 Task: In the Contact  EllieCarter61@iko.com, schedule and save the meeting with title: 'Collaborative Discussion', Select date: '23 July, 2023', select start time: 3:00:PM. Add location in person New York with meeting description: Kindly join this meeting to understand Product Demo and Service Presentation.. Logged in from softage.1@softage.net
Action: Mouse moved to (104, 65)
Screenshot: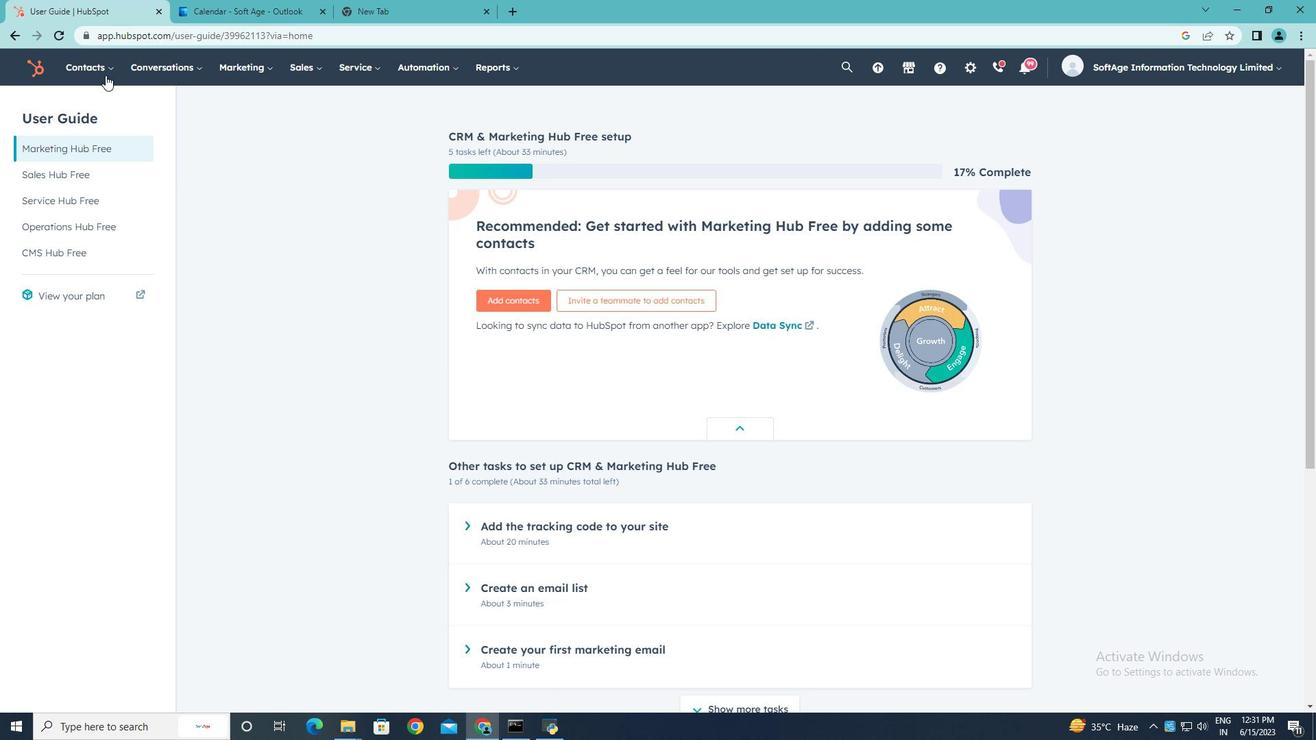 
Action: Mouse pressed left at (104, 65)
Screenshot: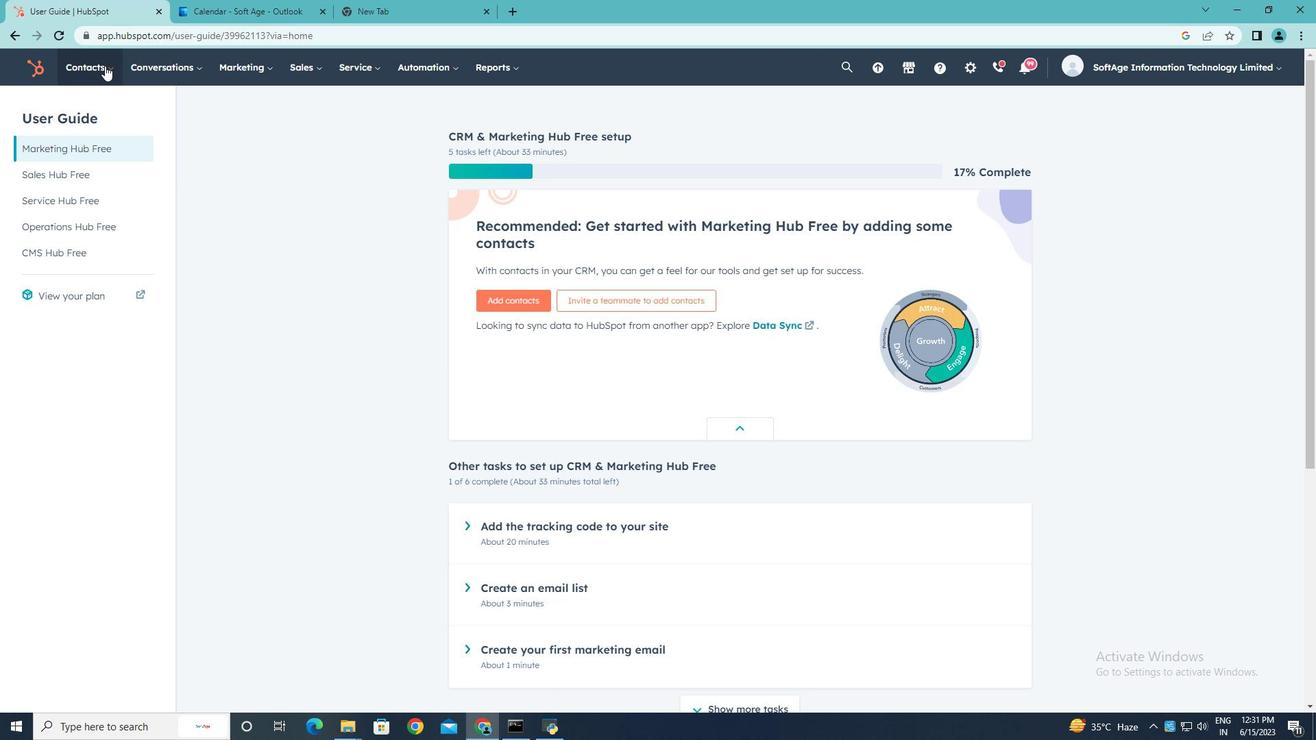 
Action: Mouse moved to (103, 109)
Screenshot: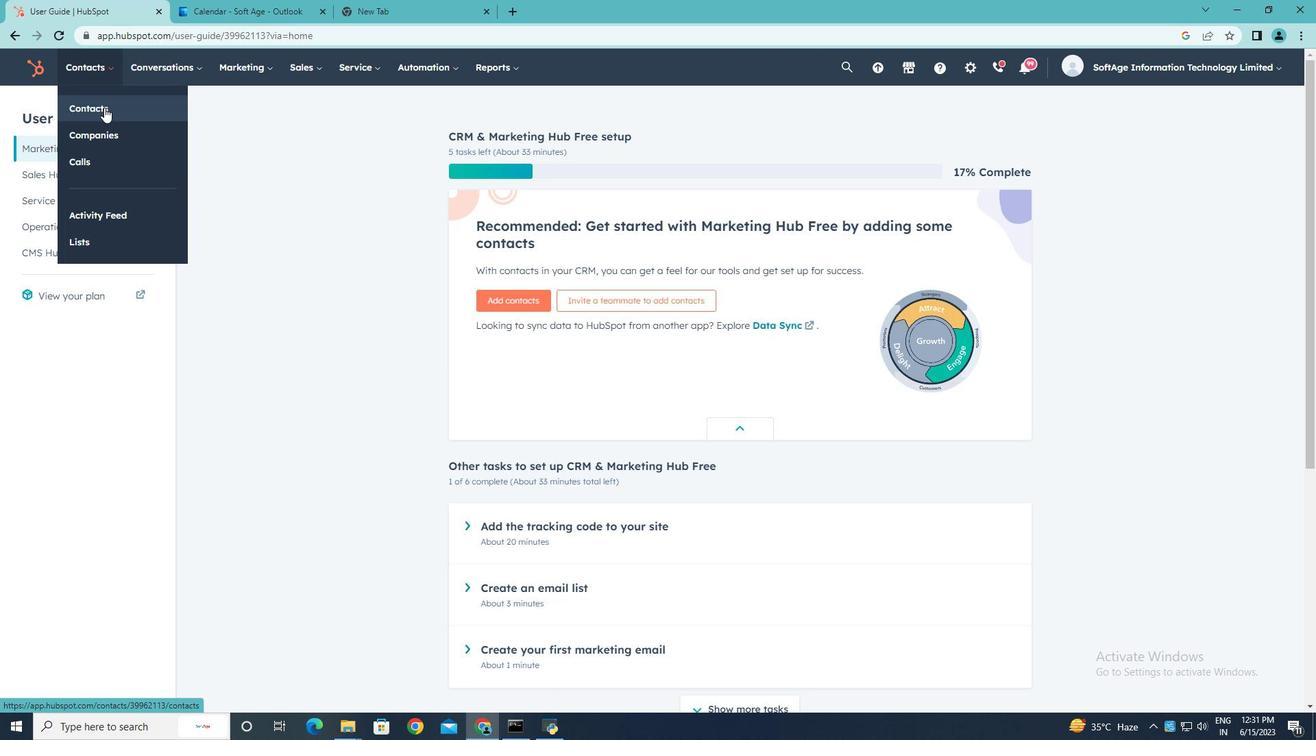 
Action: Mouse pressed left at (103, 109)
Screenshot: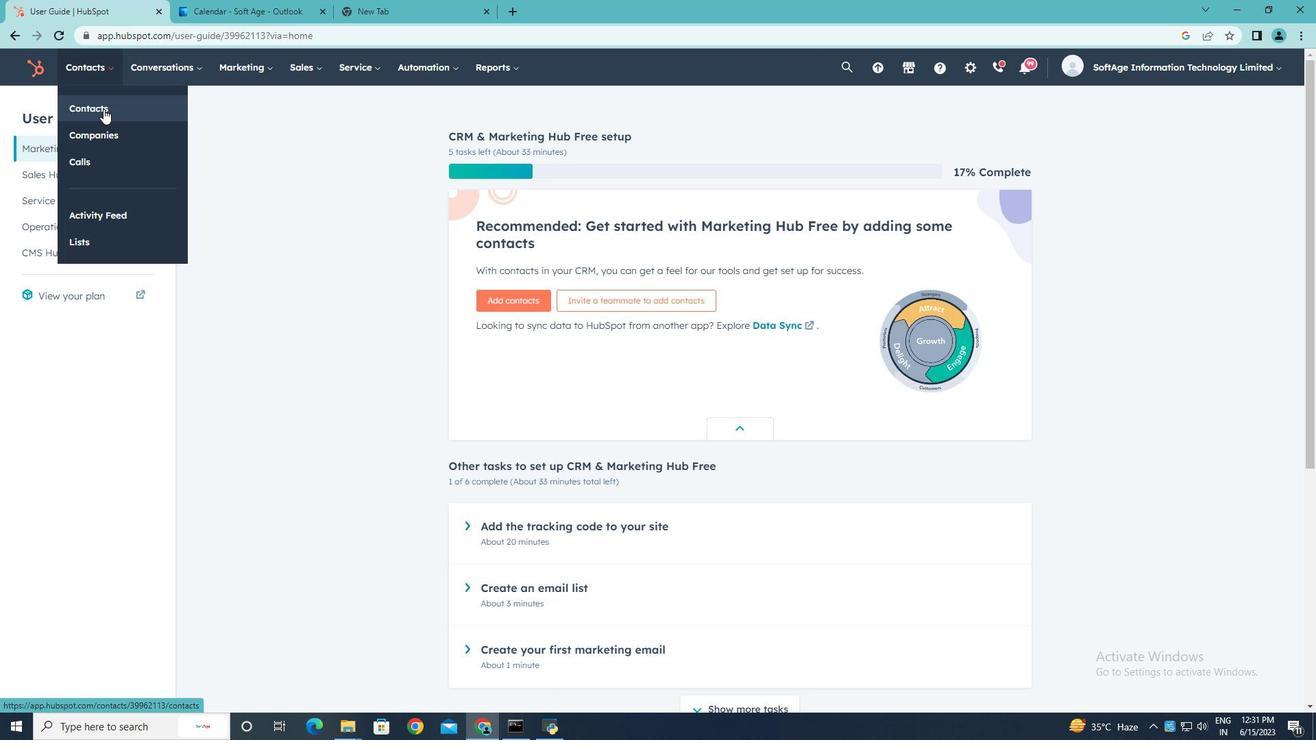 
Action: Mouse moved to (119, 221)
Screenshot: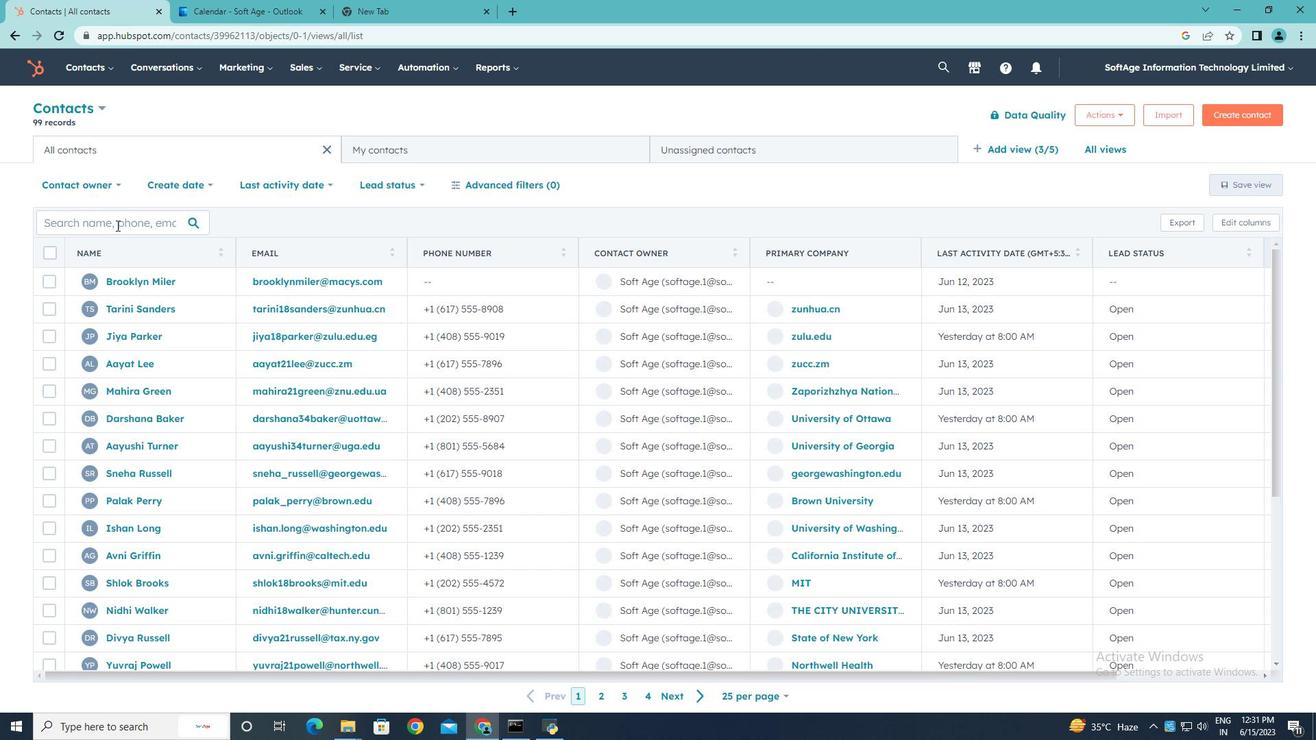 
Action: Mouse pressed left at (119, 221)
Screenshot: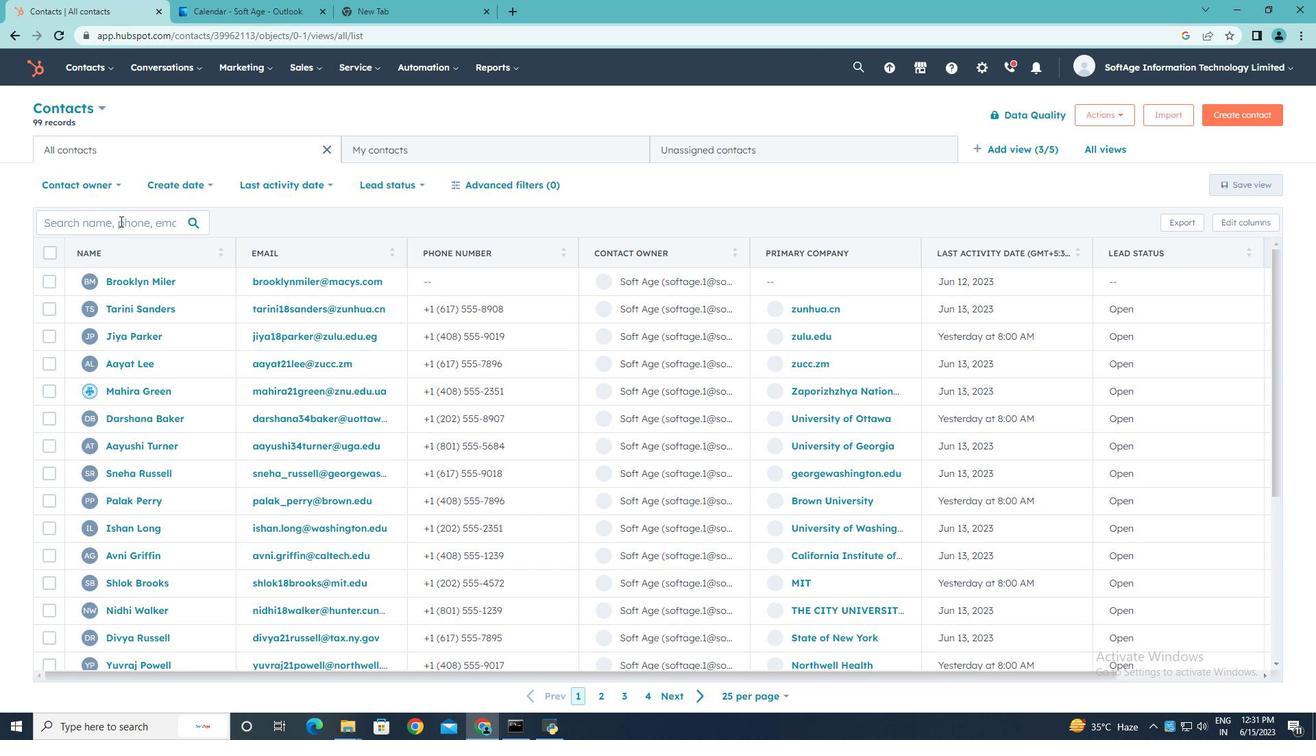 
Action: Key pressed <Key.shift><Key.shift><Key.shift><Key.shift><Key.shift>Ellie<Key.shift>Carter61<Key.shift>@iko.com
Screenshot: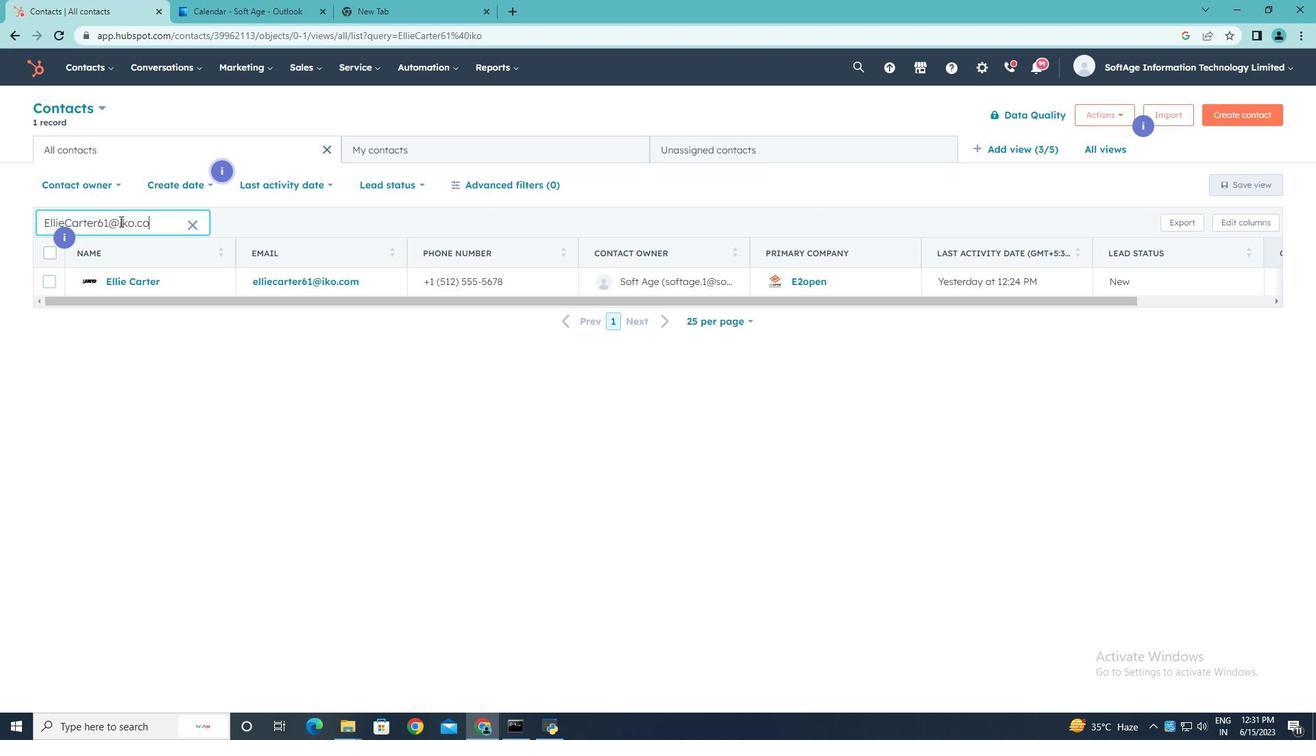 
Action: Mouse moved to (127, 283)
Screenshot: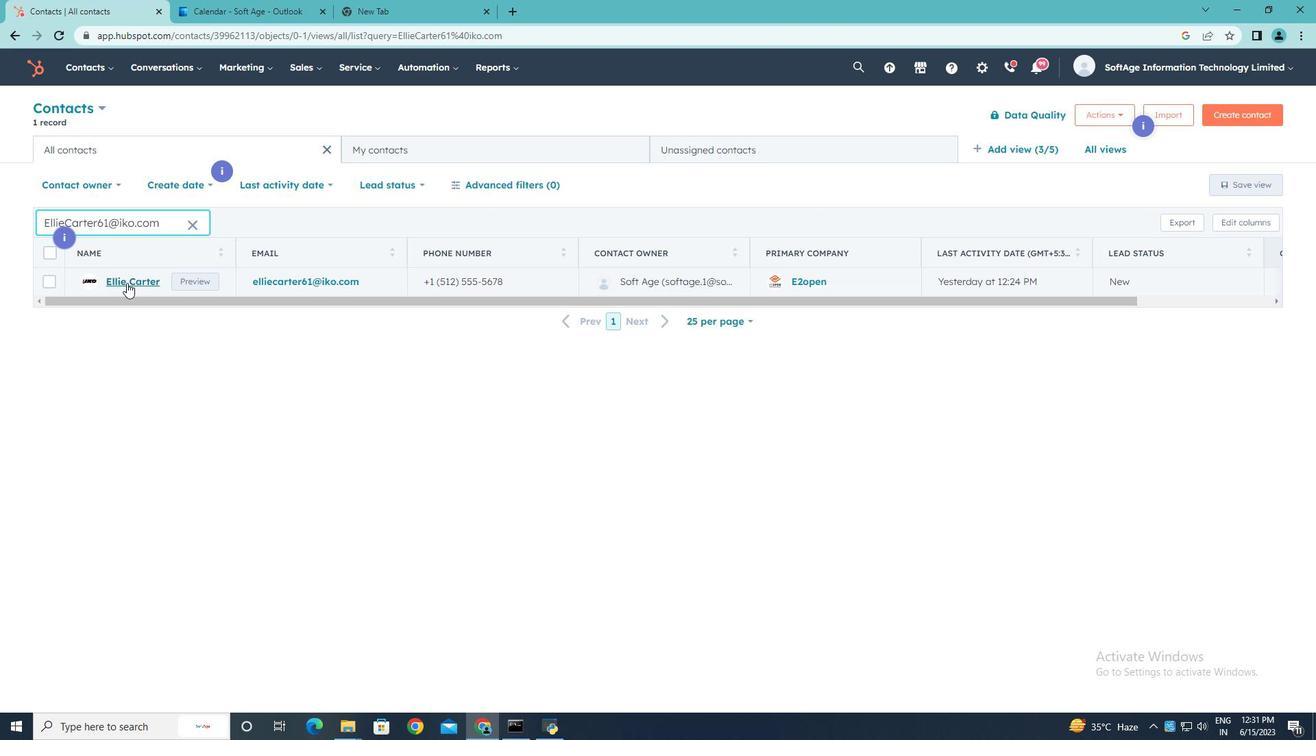 
Action: Mouse pressed left at (127, 283)
Screenshot: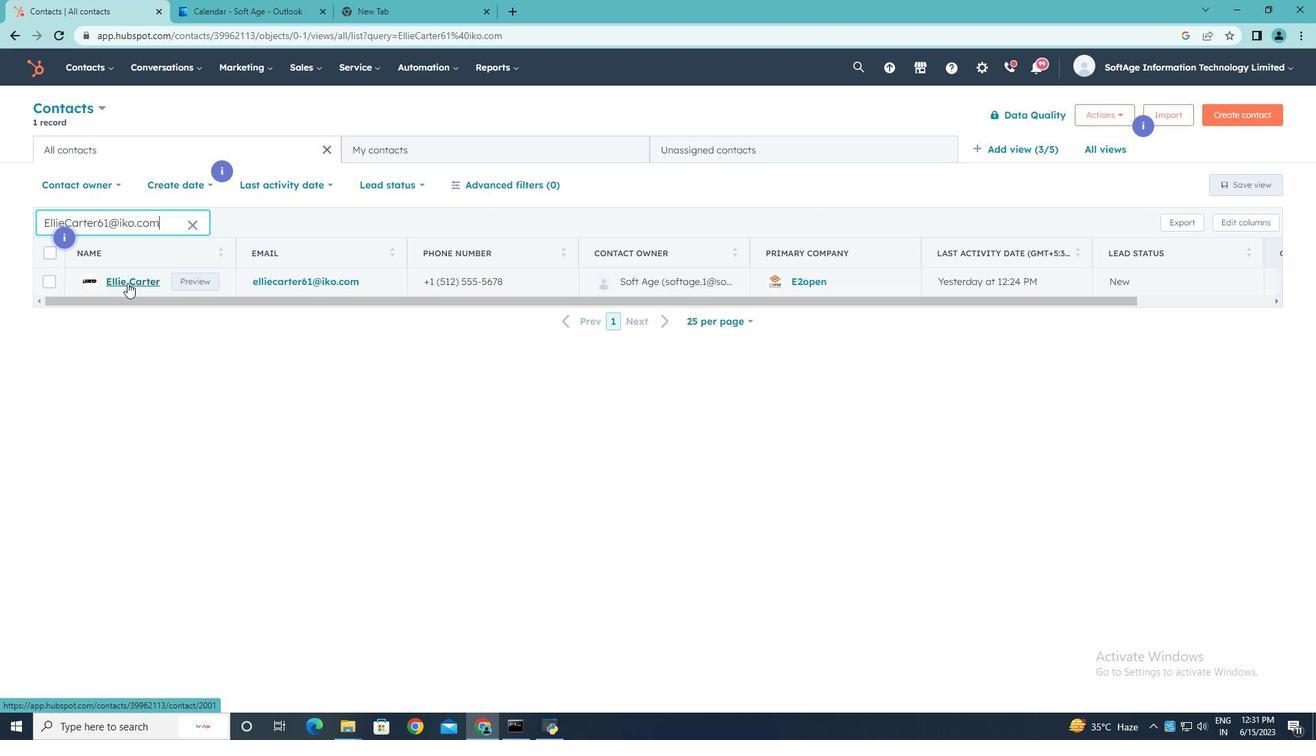 
Action: Mouse moved to (229, 220)
Screenshot: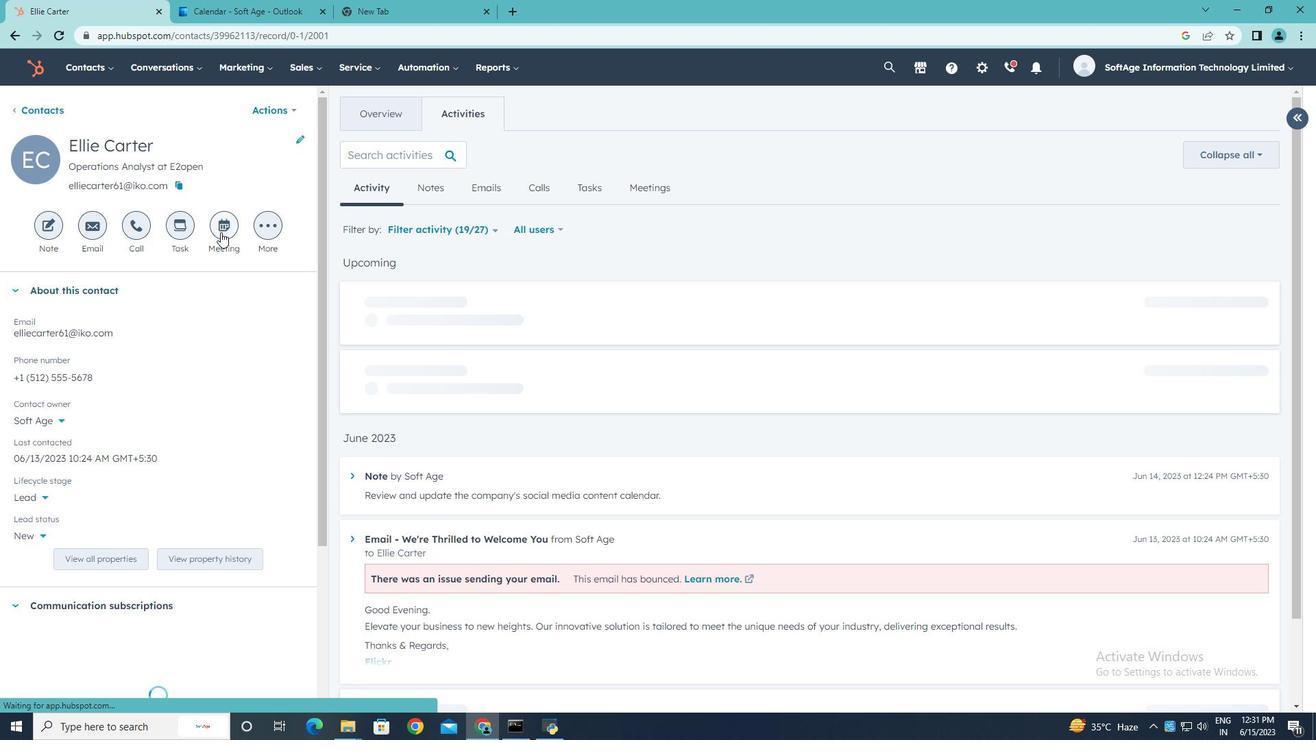 
Action: Mouse pressed left at (229, 220)
Screenshot: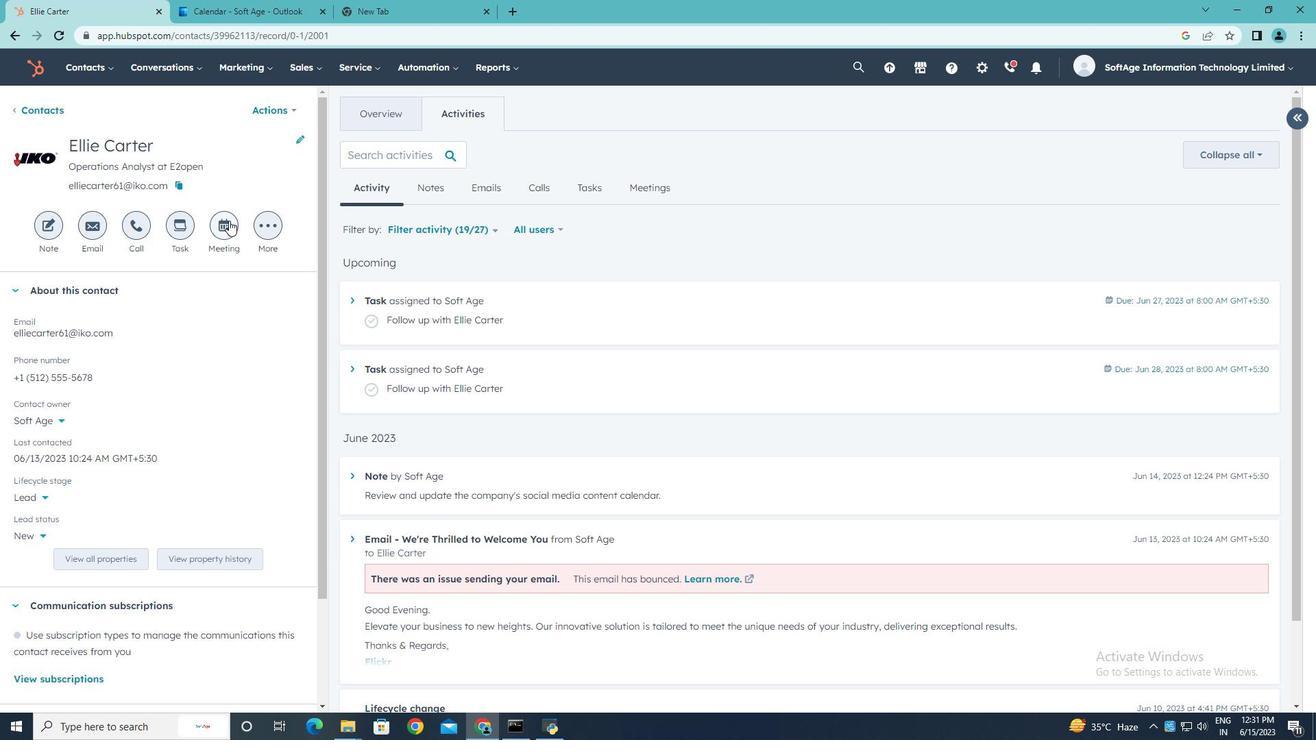 
Action: Mouse moved to (227, 272)
Screenshot: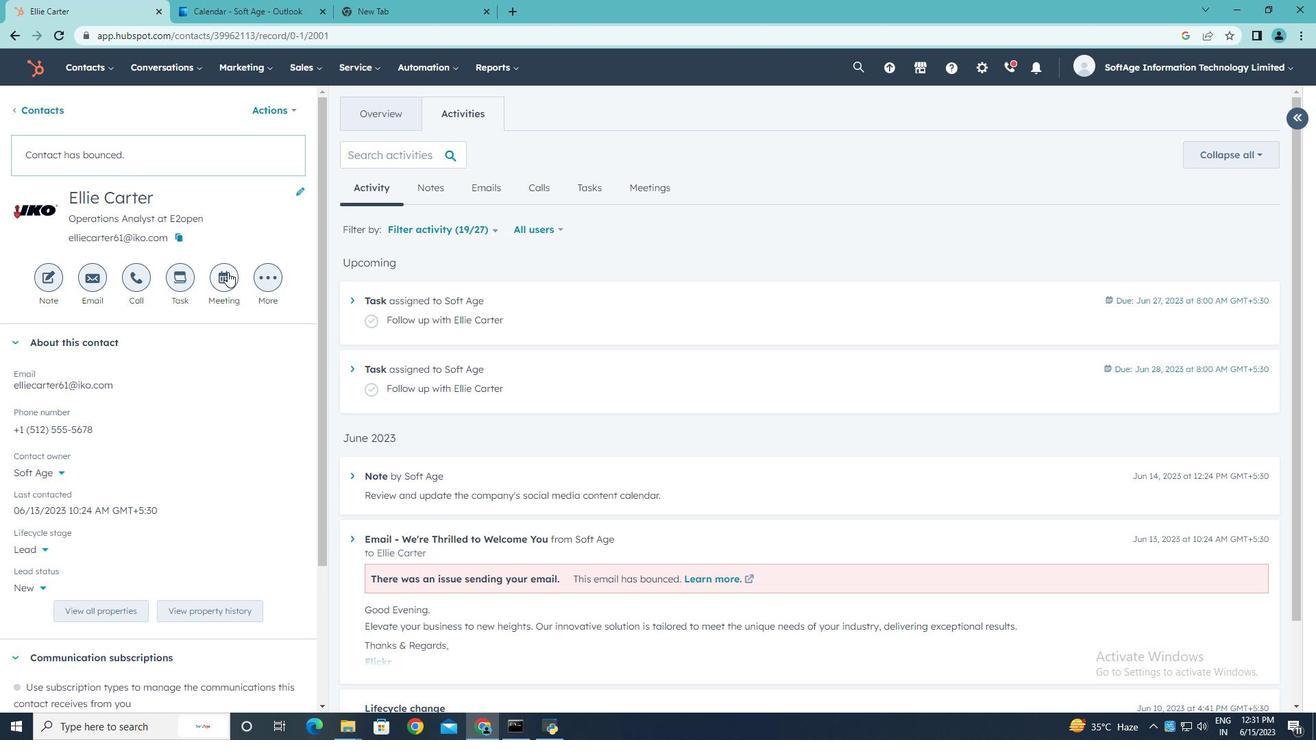 
Action: Mouse pressed left at (227, 272)
Screenshot: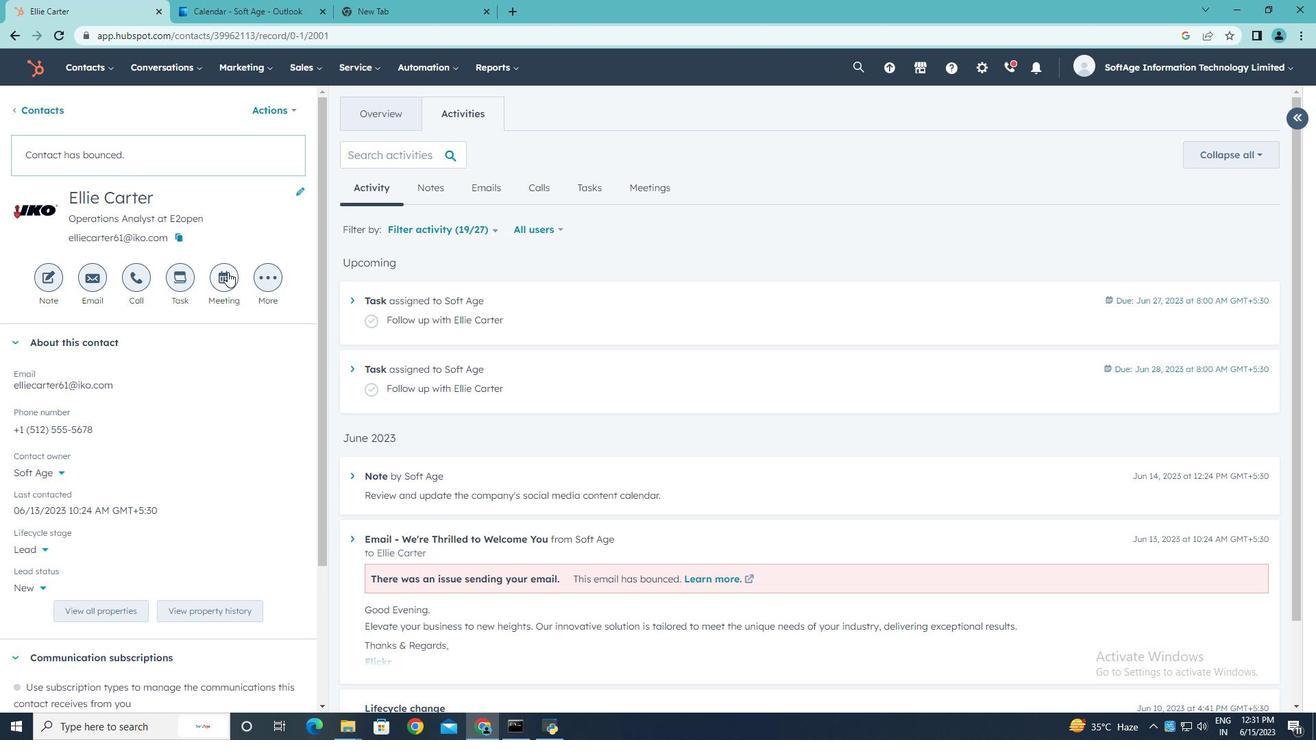 
Action: Key pressed <Key.shift><Key.shift>Collaborative<Key.space><Key.shift><Key.shift><Key.shift><Key.shift><Key.shift>Discussion.
Screenshot: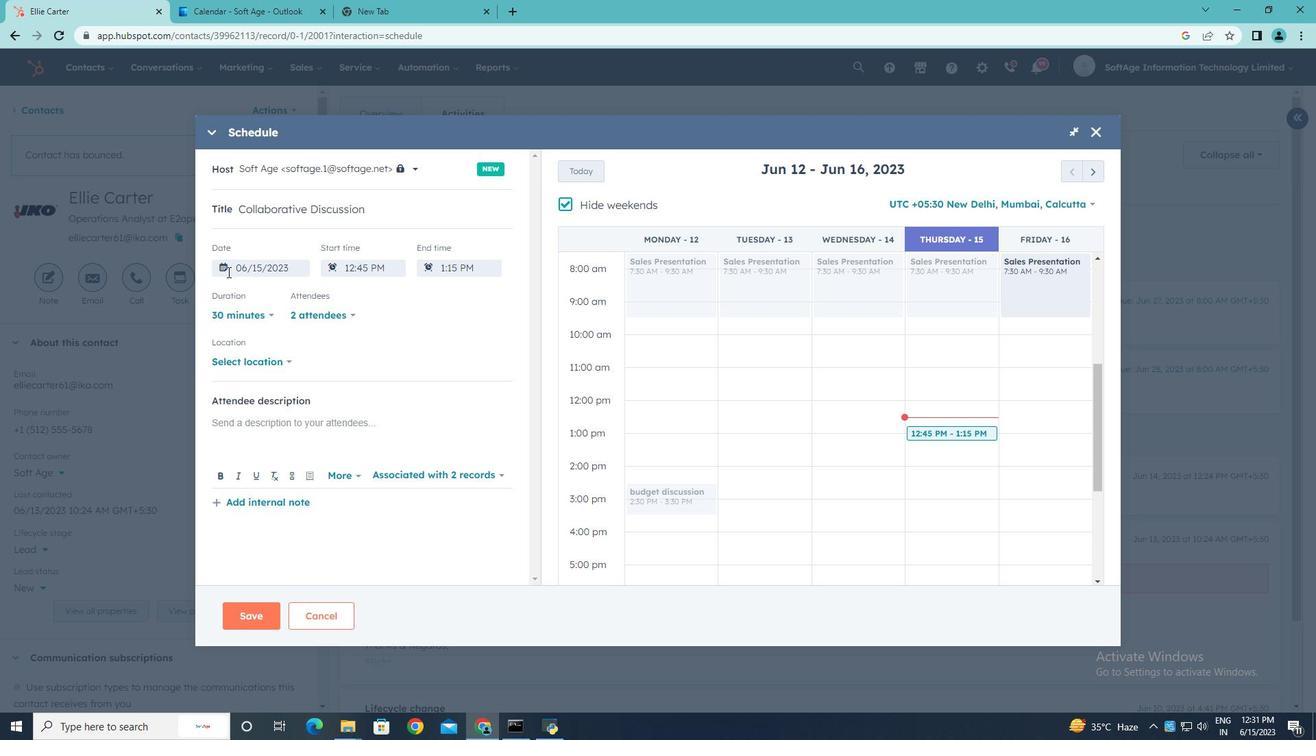 
Action: Mouse moved to (568, 206)
Screenshot: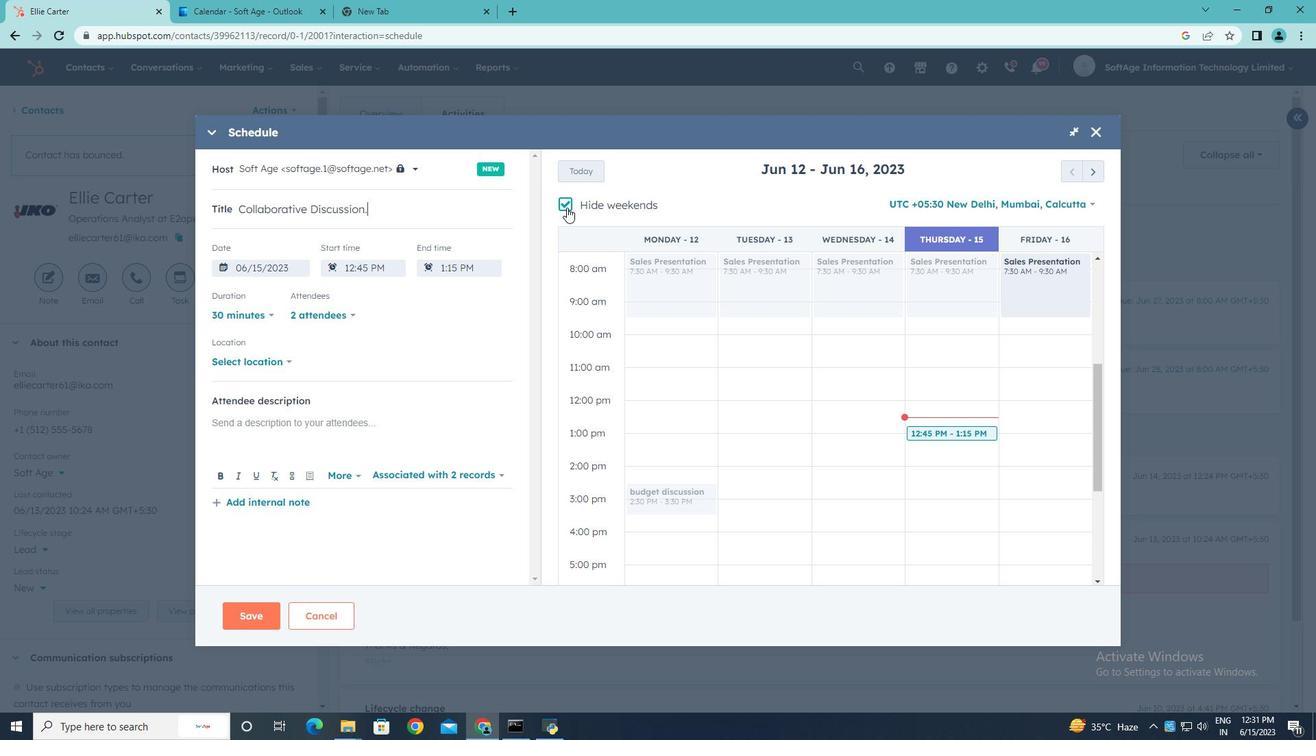 
Action: Mouse pressed left at (568, 206)
Screenshot: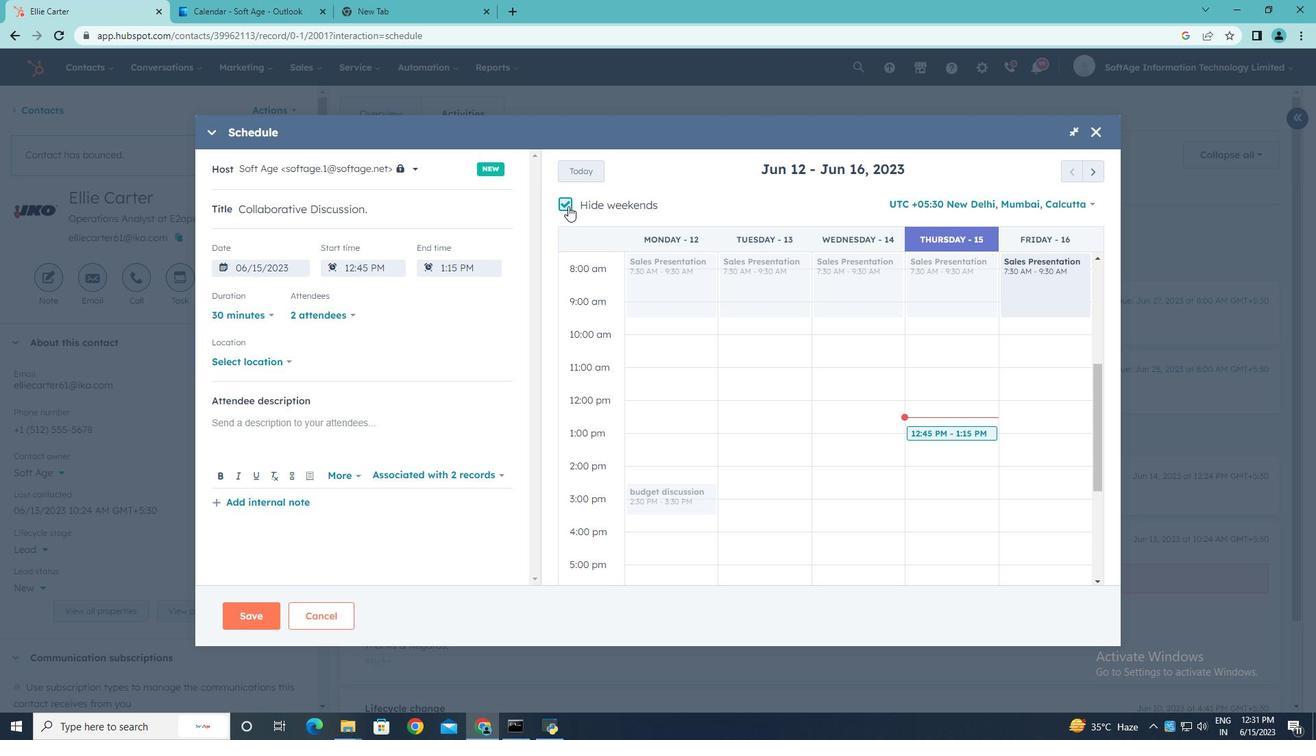 
Action: Mouse moved to (1092, 171)
Screenshot: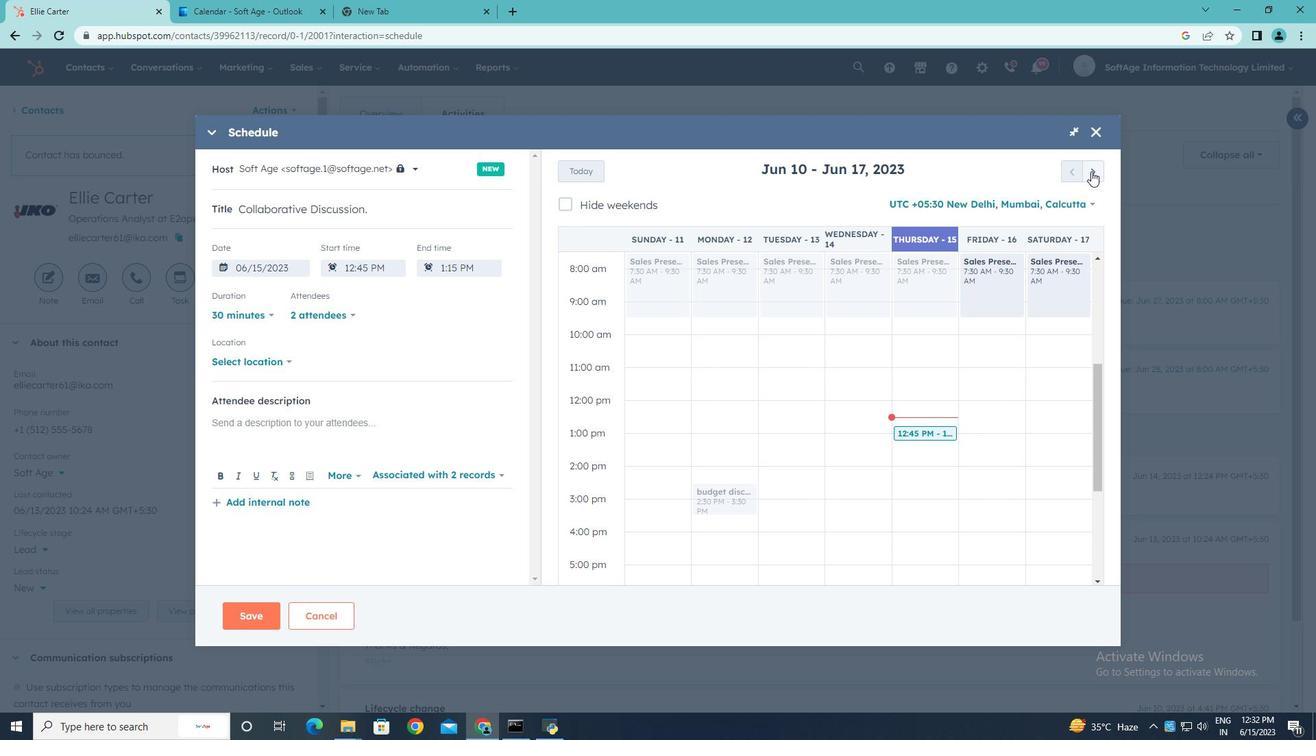 
Action: Mouse pressed left at (1092, 171)
Screenshot: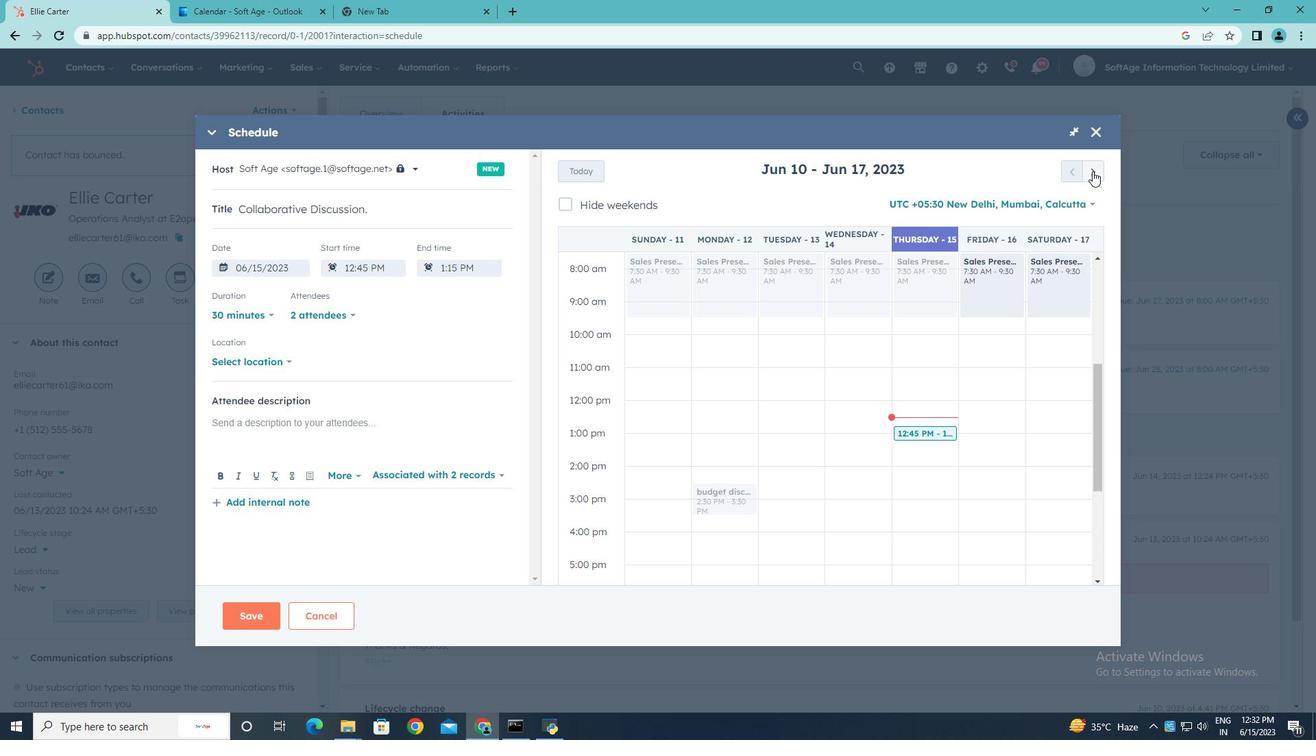 
Action: Mouse pressed left at (1092, 171)
Screenshot: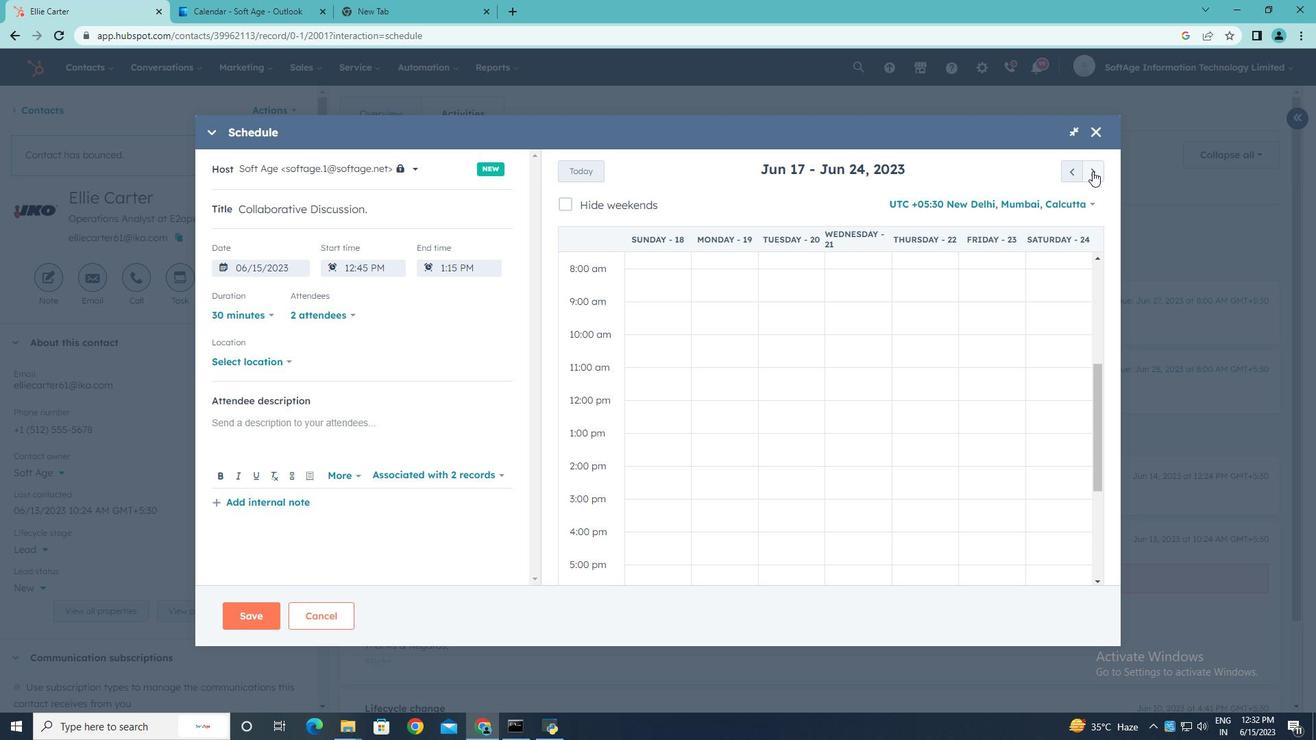 
Action: Mouse pressed left at (1092, 171)
Screenshot: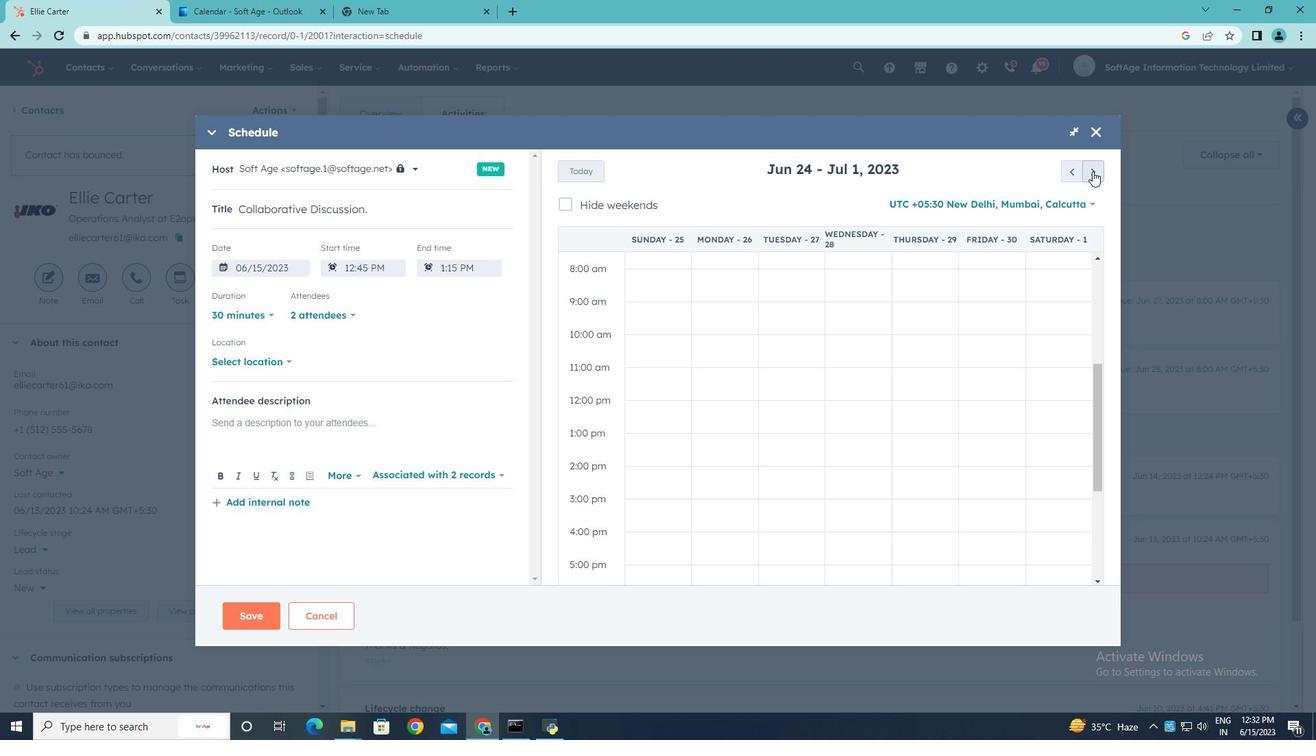 
Action: Mouse pressed left at (1092, 171)
Screenshot: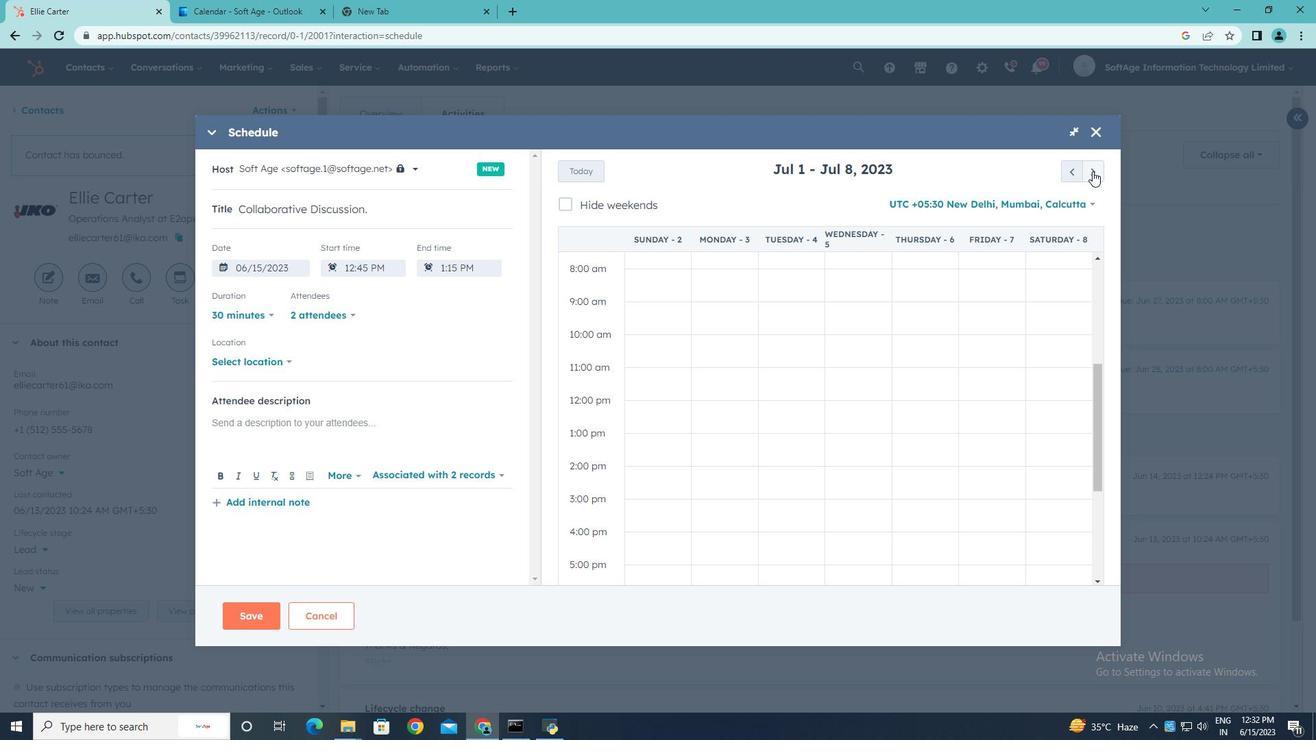 
Action: Mouse pressed left at (1092, 171)
Screenshot: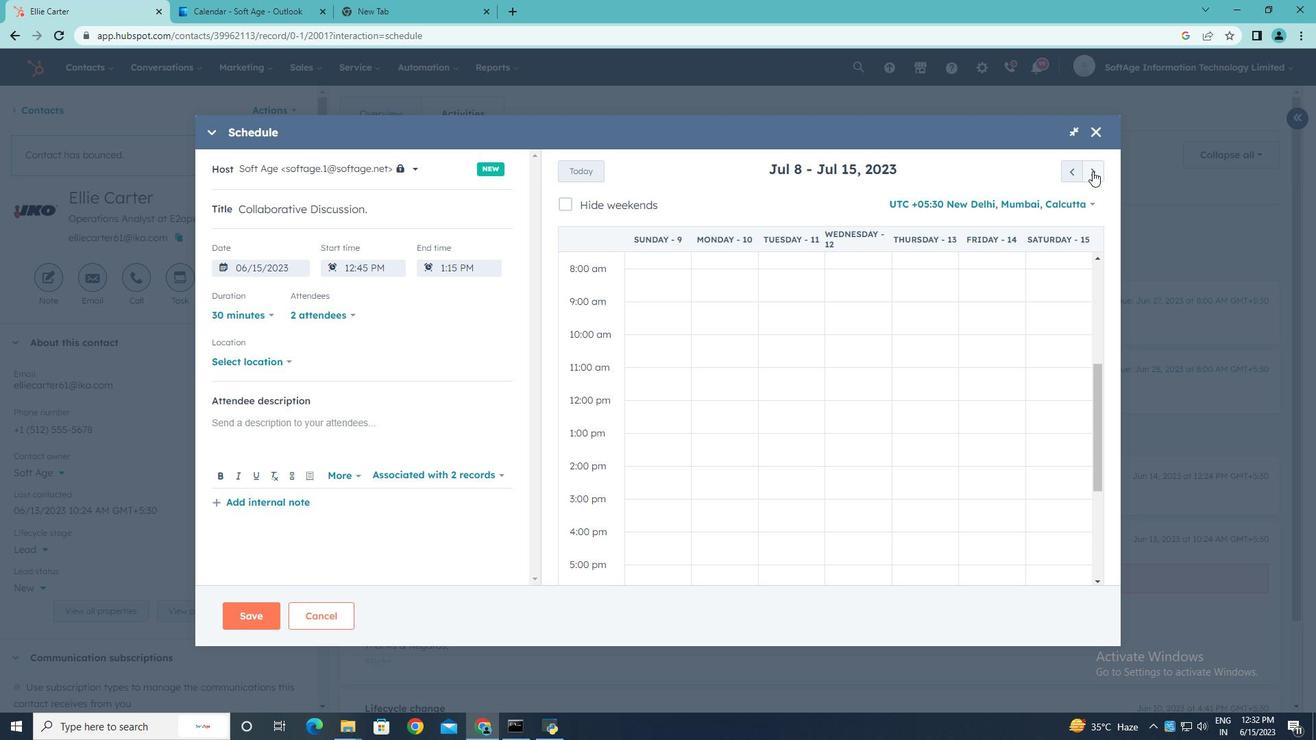 
Action: Mouse pressed left at (1092, 171)
Screenshot: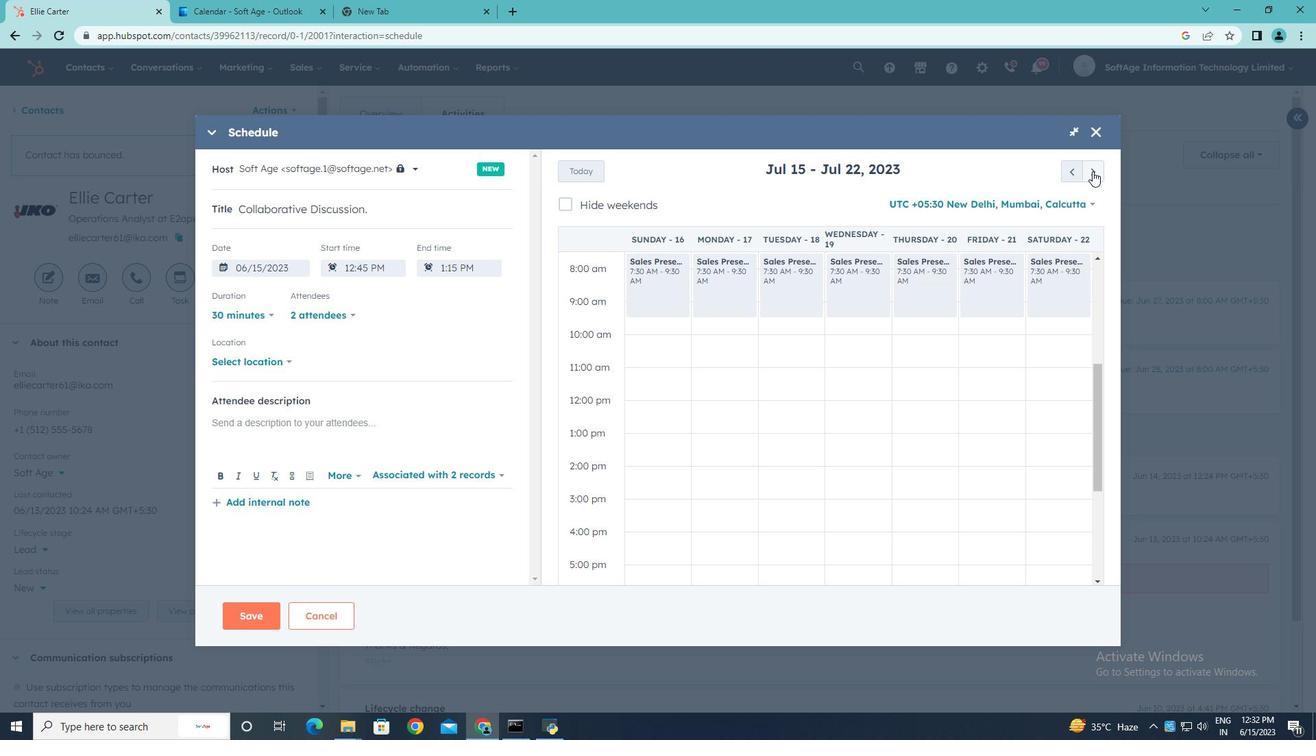
Action: Mouse moved to (639, 506)
Screenshot: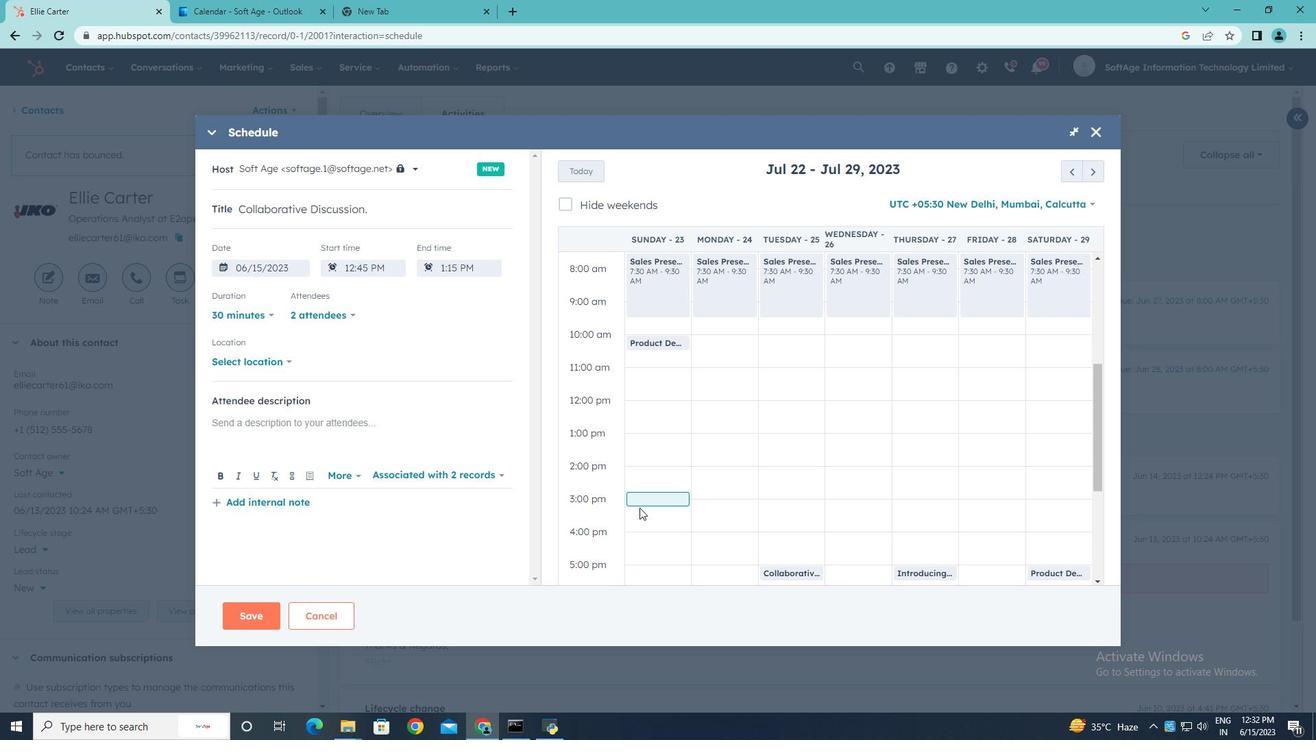 
Action: Mouse pressed left at (639, 506)
Screenshot: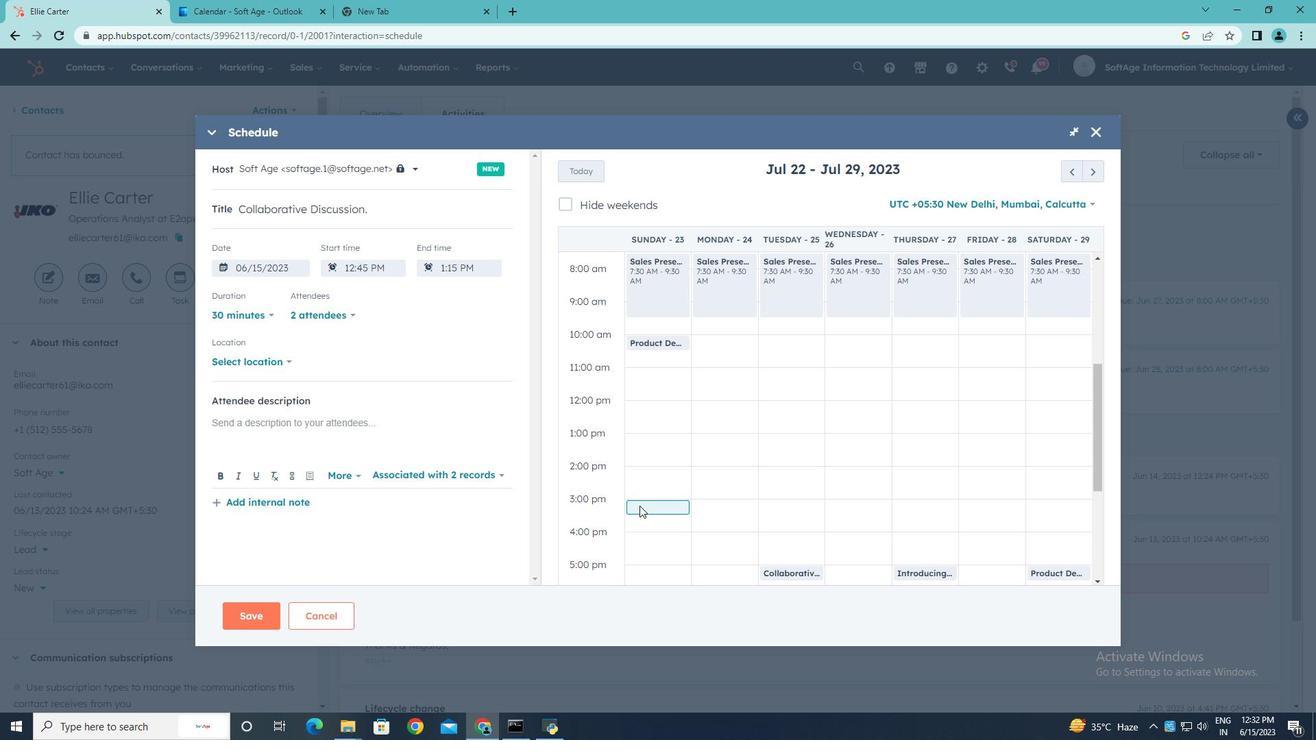 
Action: Mouse moved to (290, 362)
Screenshot: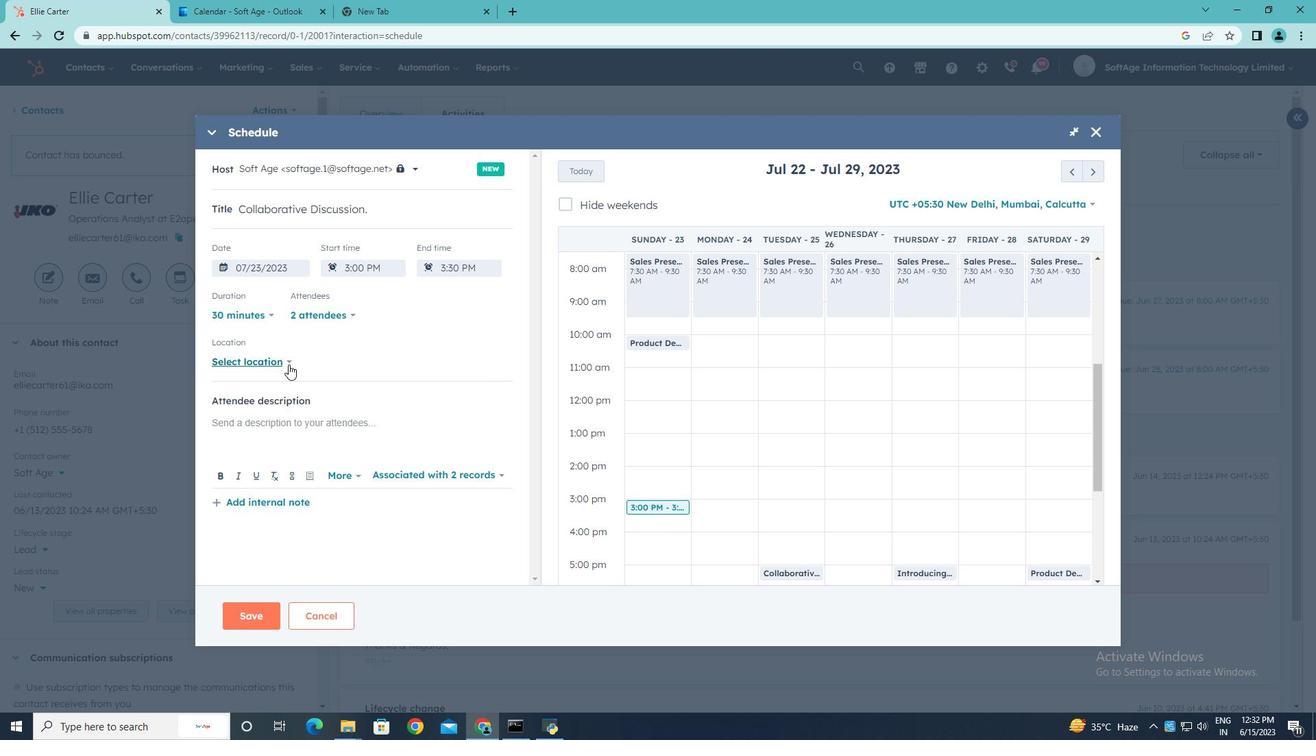
Action: Mouse pressed left at (290, 362)
Screenshot: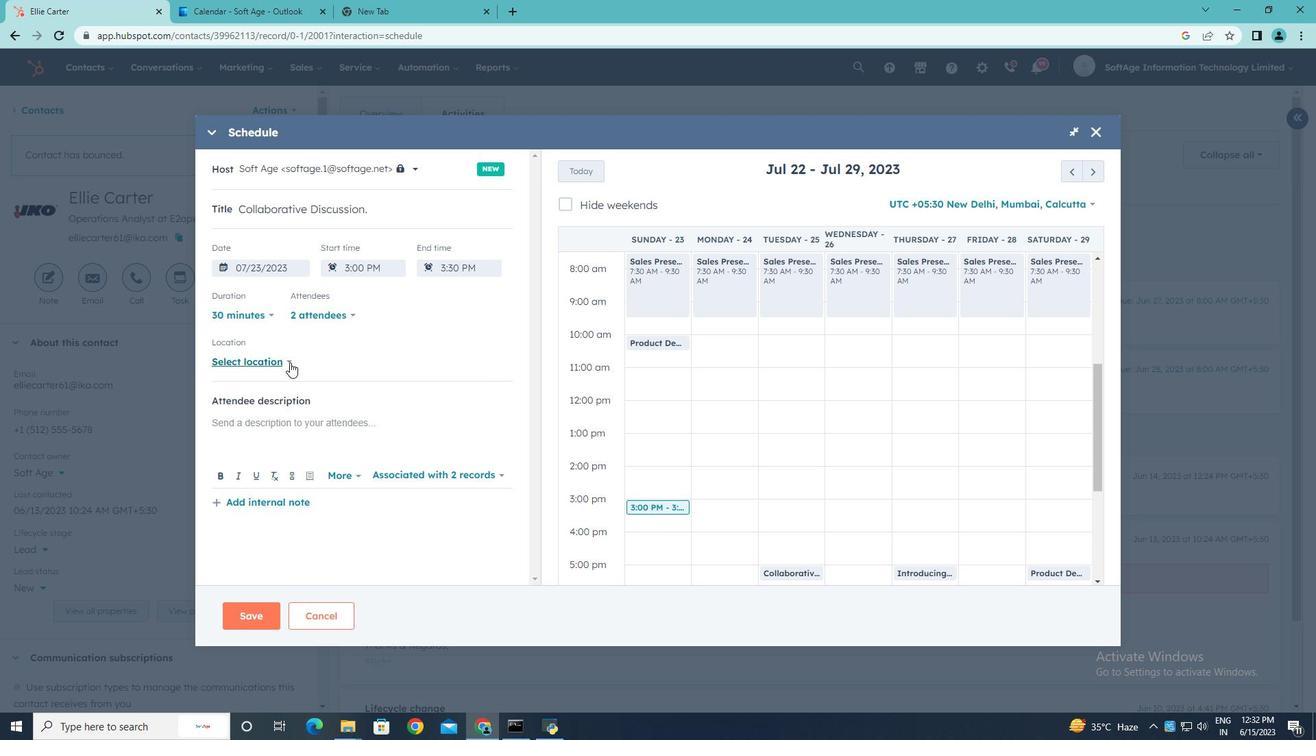 
Action: Mouse moved to (331, 359)
Screenshot: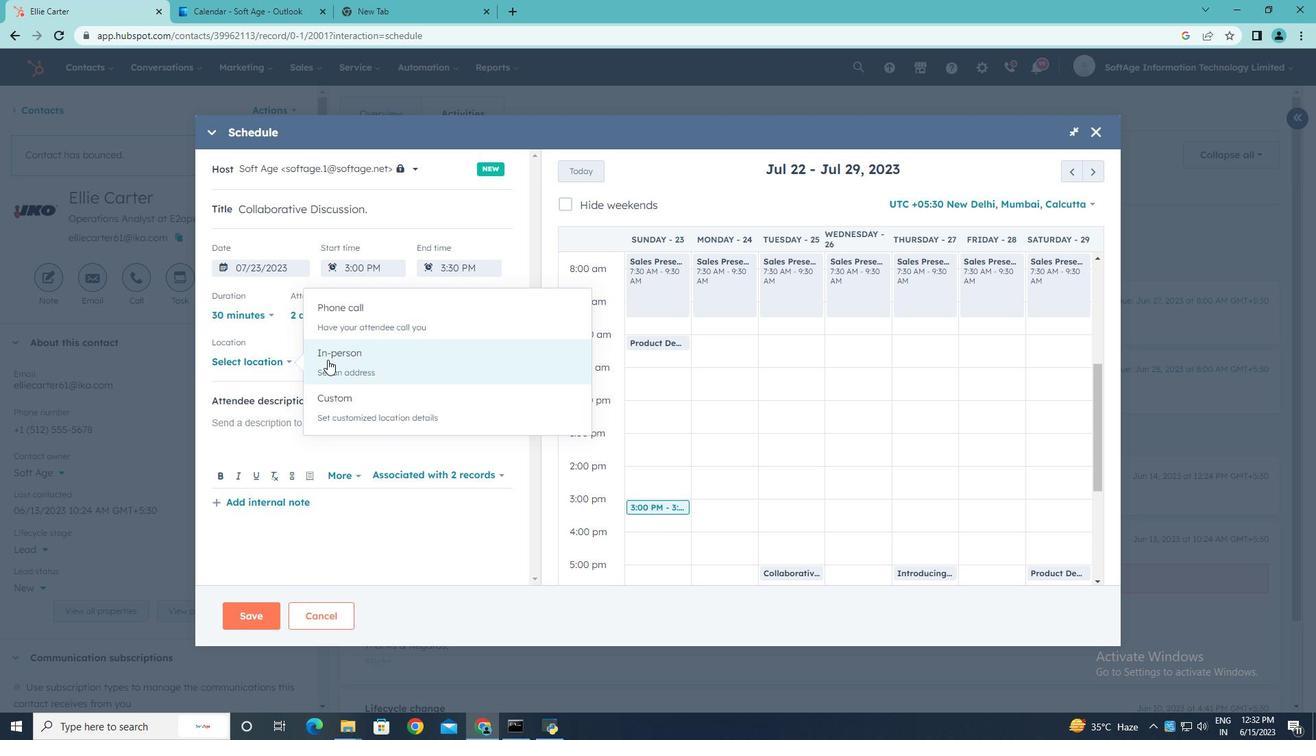 
Action: Mouse pressed left at (331, 359)
Screenshot: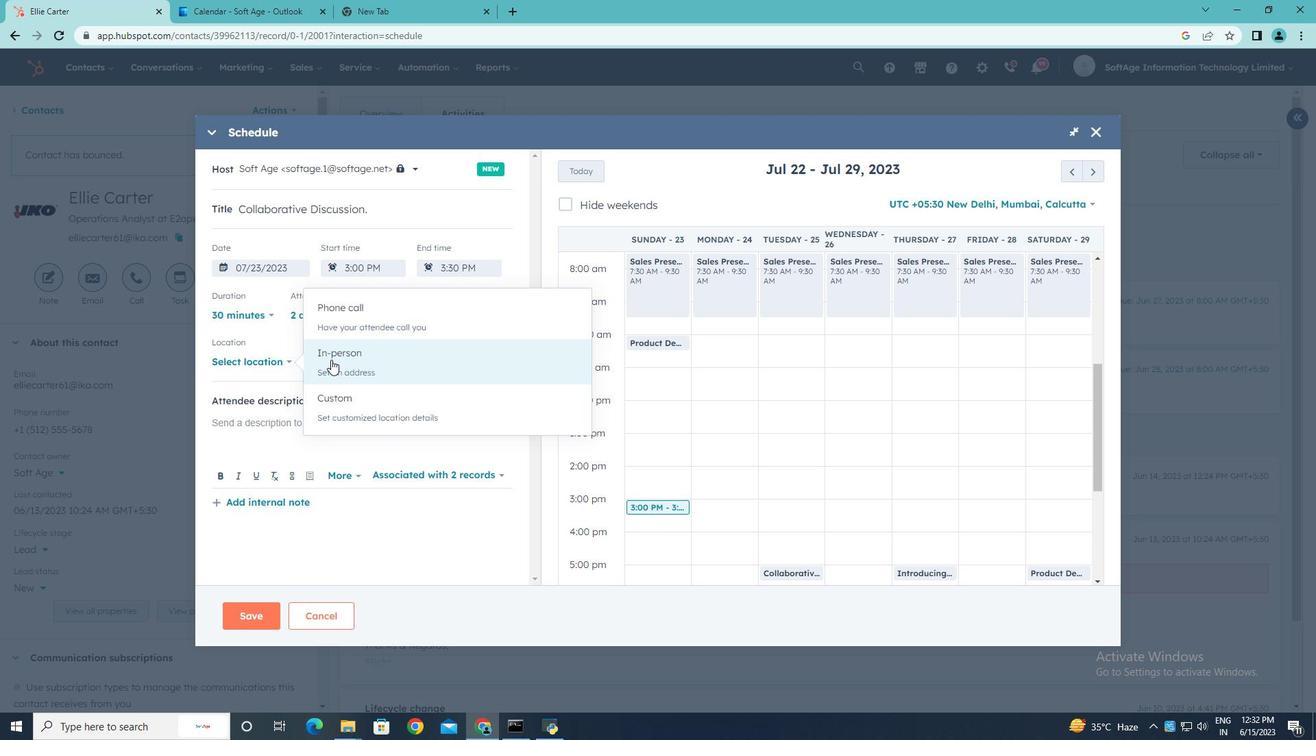 
Action: Mouse moved to (329, 359)
Screenshot: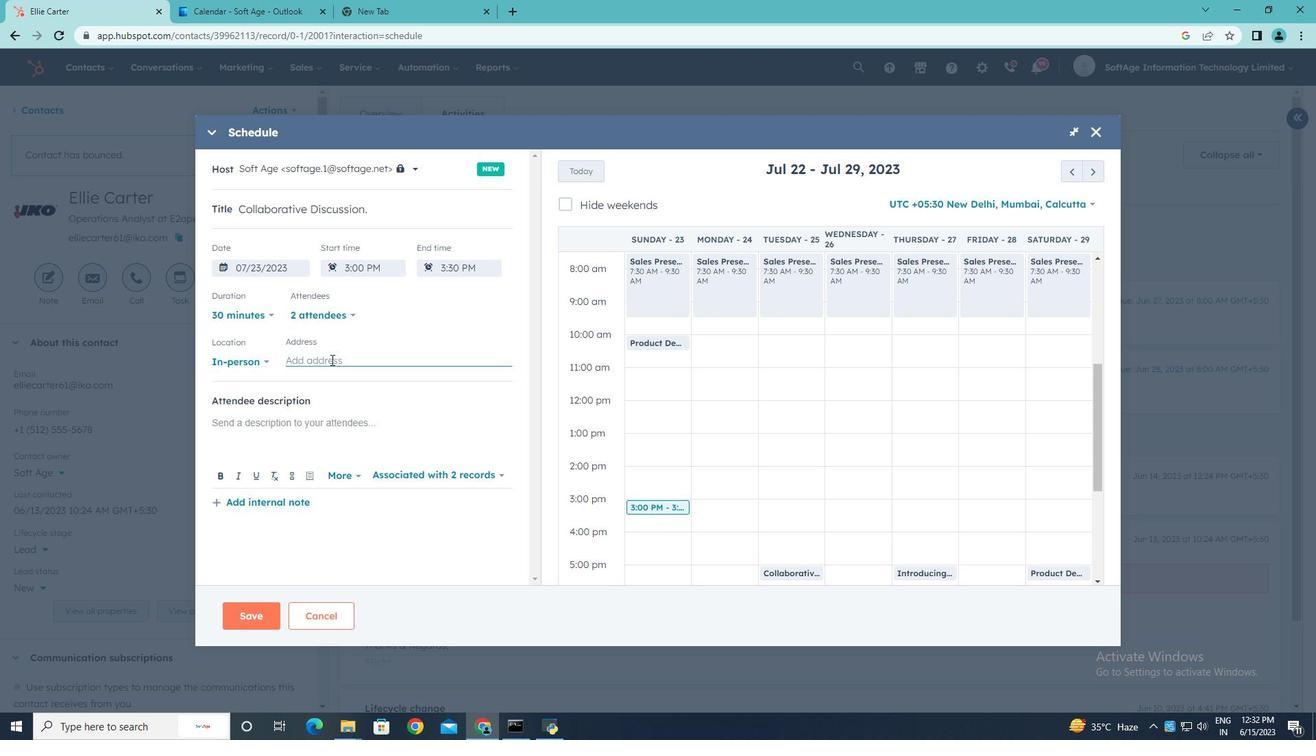
Action: Mouse pressed left at (329, 359)
Screenshot: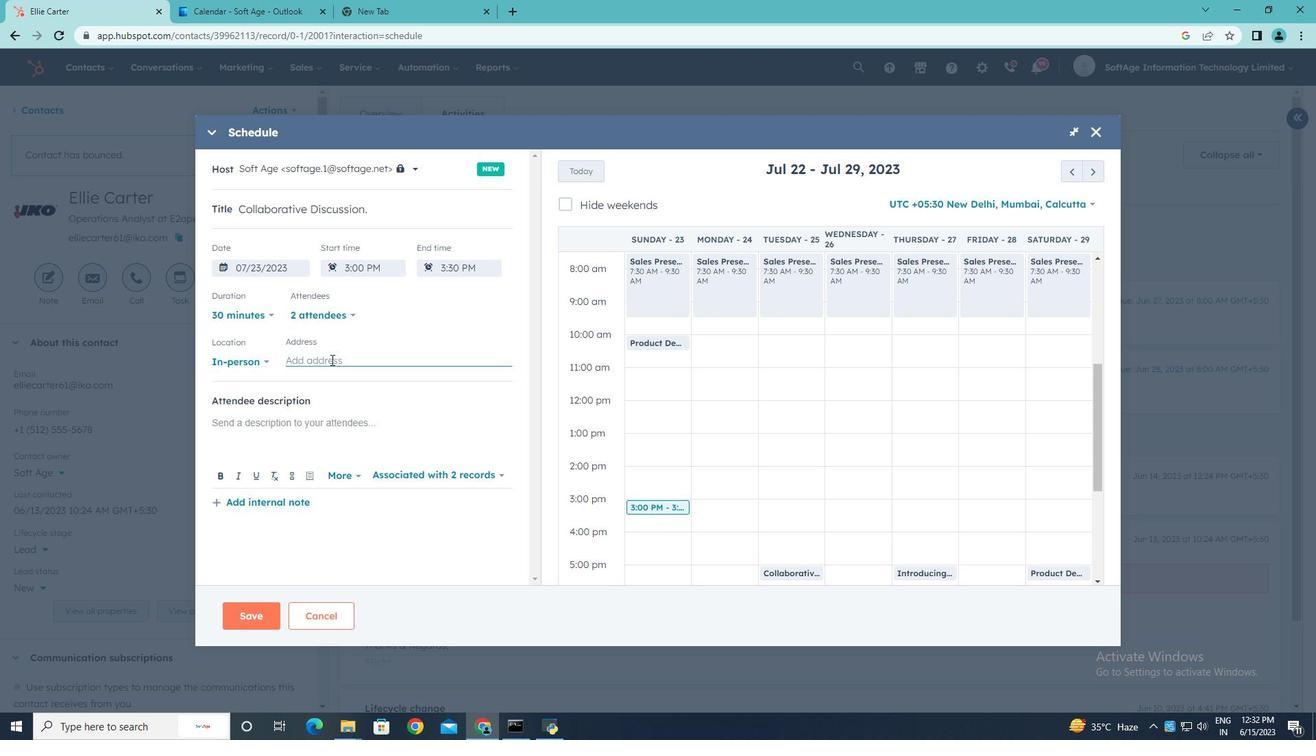 
Action: Key pressed <Key.shift>New<Key.space><Key.shift>York
Screenshot: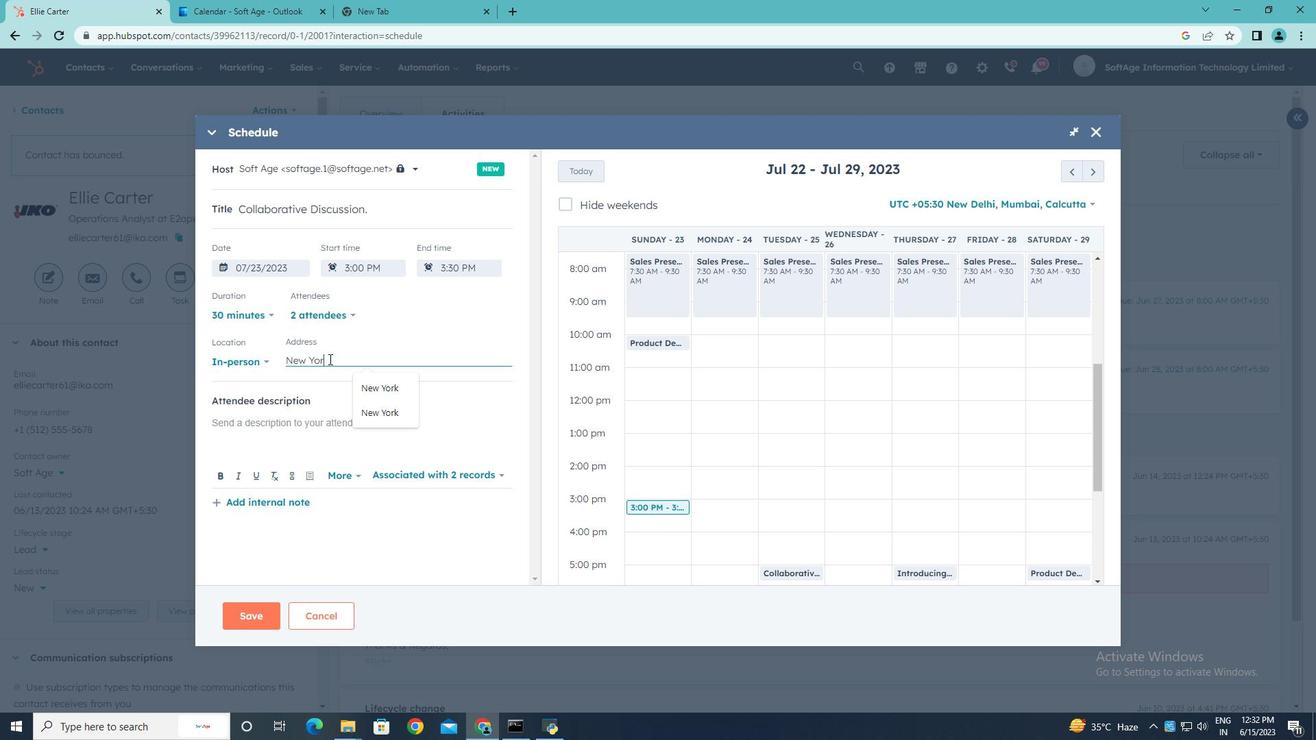 
Action: Mouse moved to (285, 422)
Screenshot: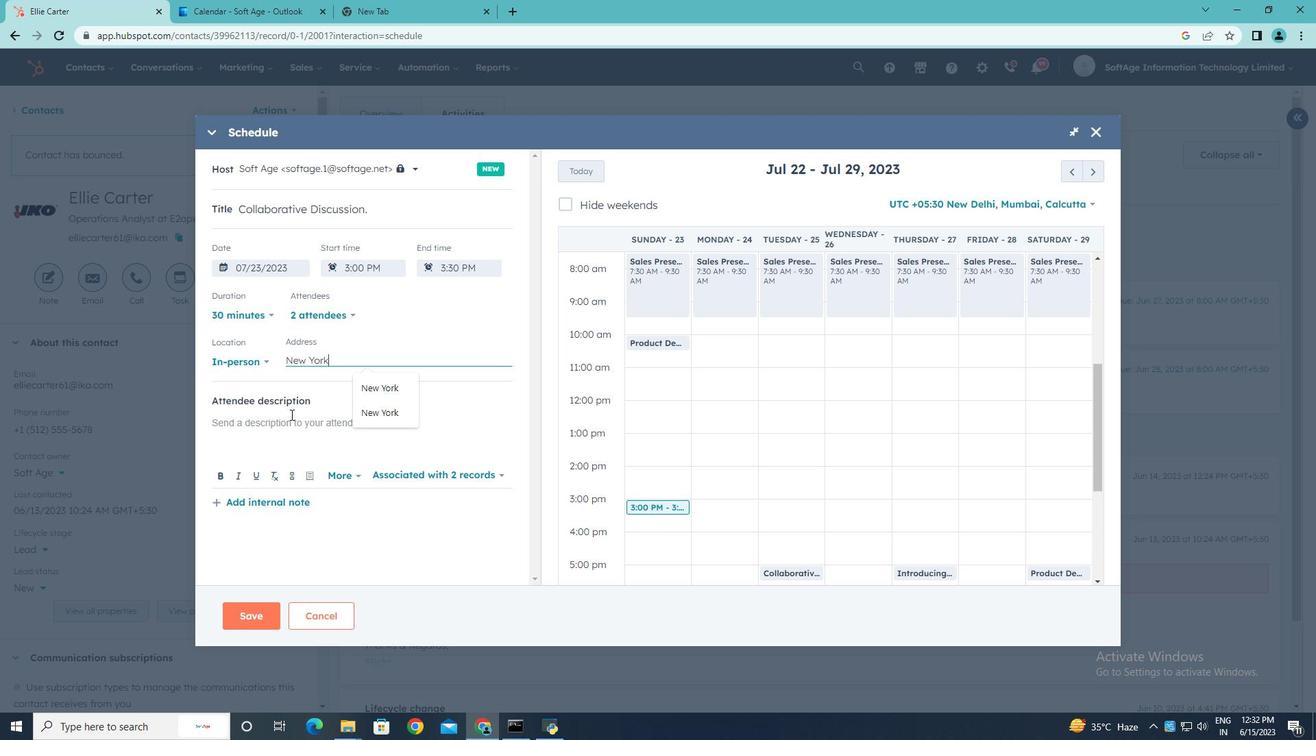 
Action: Mouse pressed left at (285, 422)
Screenshot: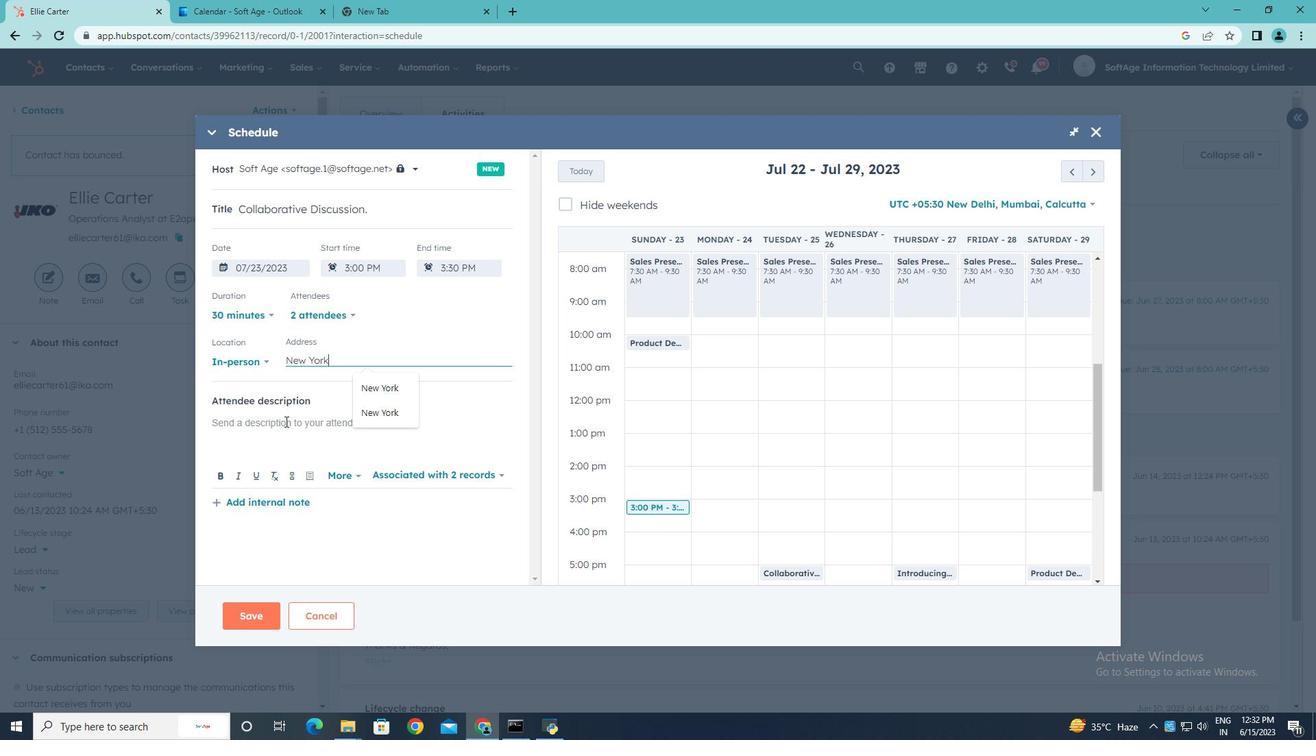 
Action: Key pressed <Key.shift>K<Key.backspace><Key.shift>Kindly<Key.space><Key.shift>join<Key.space>this<Key.space>meeting<Key.space><Key.shift>to<Key.space>understand<Key.space>p<Key.backspace><Key.shift><Key.shift><Key.shift><Key.shift><Key.shift><Key.shift>Product<Key.space><Key.shift>Demo<Key.space>and<Key.space><Key.shift><Key.shift><Key.shift>Service<Key.space><Key.shift><Key.shift><Key.shift><Key.shift><Key.shift><Key.shift><Key.shift><Key.shift><Key.shift><Key.shift><Key.shift><Key.shift><Key.shift><Key.shift><Key.shift><Key.shift><Key.shift><Key.shift><Key.shift><Key.shift><Key.shift><Key.shift><Key.shift><Key.shift><Key.shift><Key.shift><Key.shift><Key.shift><Key.shift><Key.shift><Key.shift><Key.shift><Key.shift><Key.shift><Key.shift><Key.shift><Key.shift>Presentation..
Screenshot: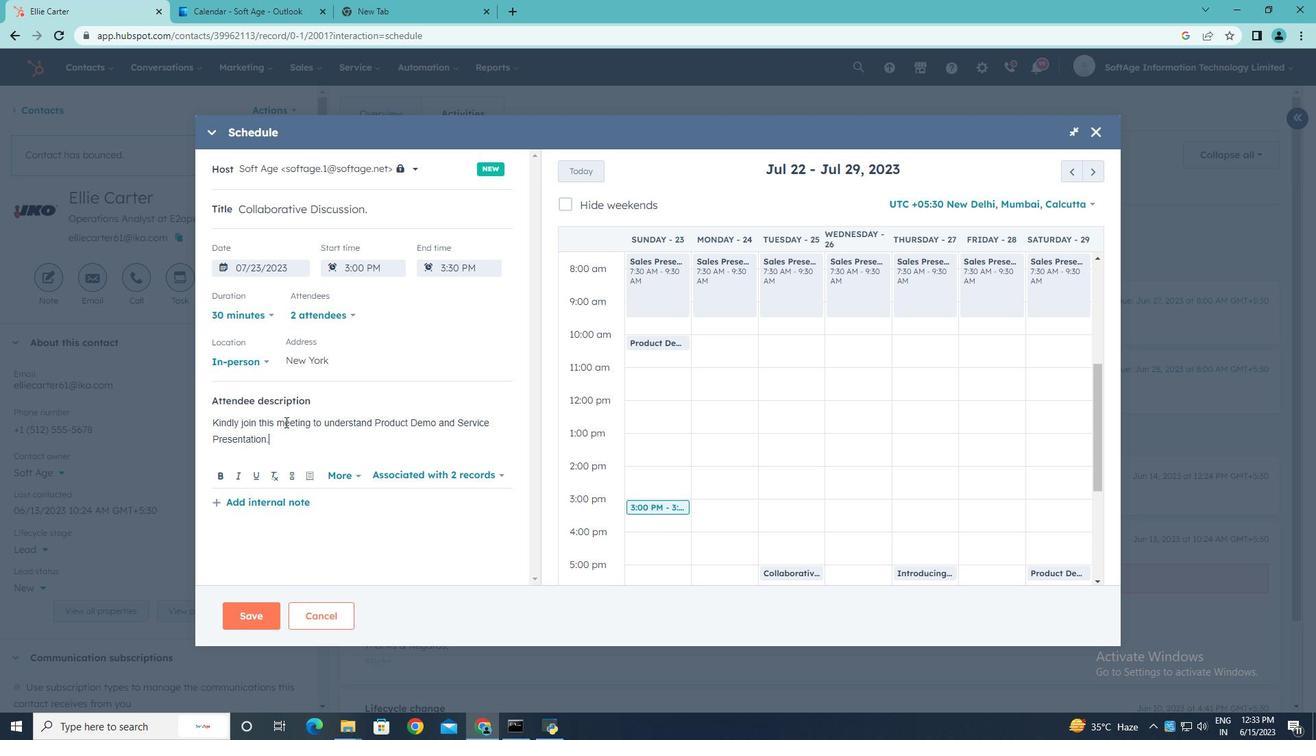
Action: Mouse moved to (265, 608)
Screenshot: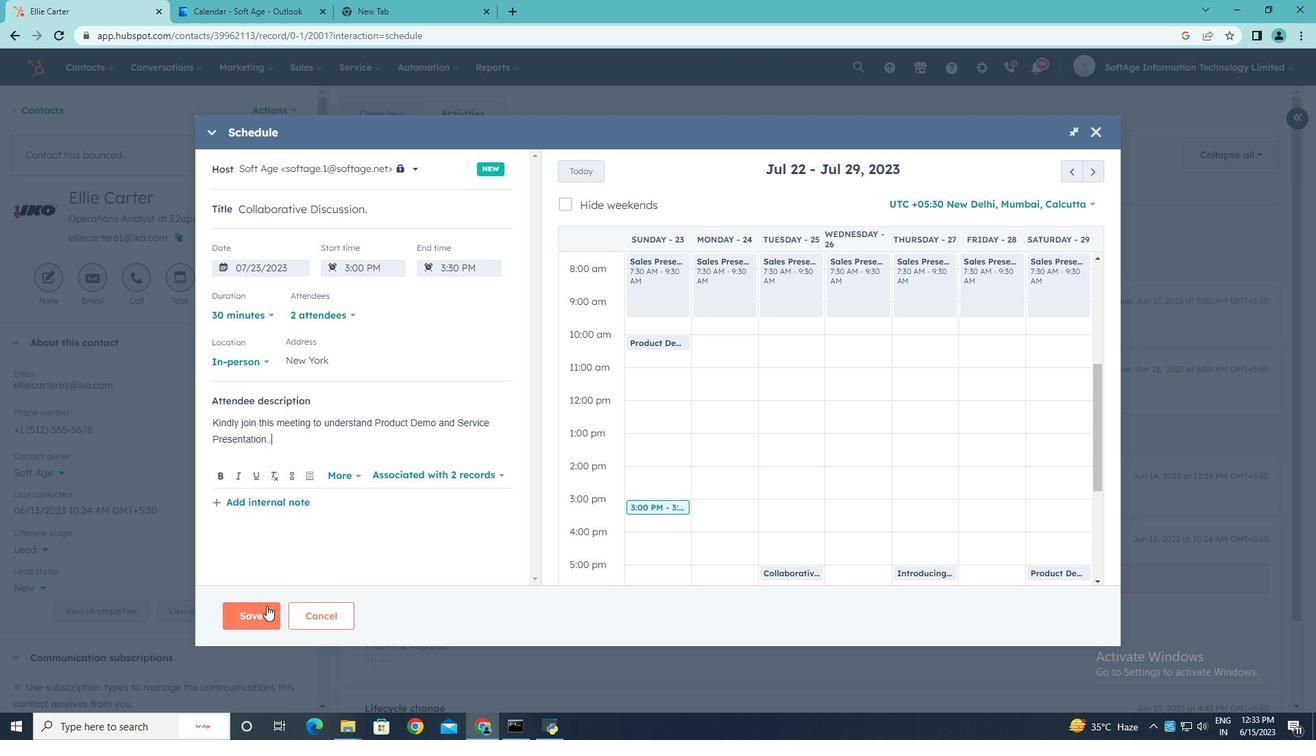 
Action: Mouse pressed left at (265, 608)
Screenshot: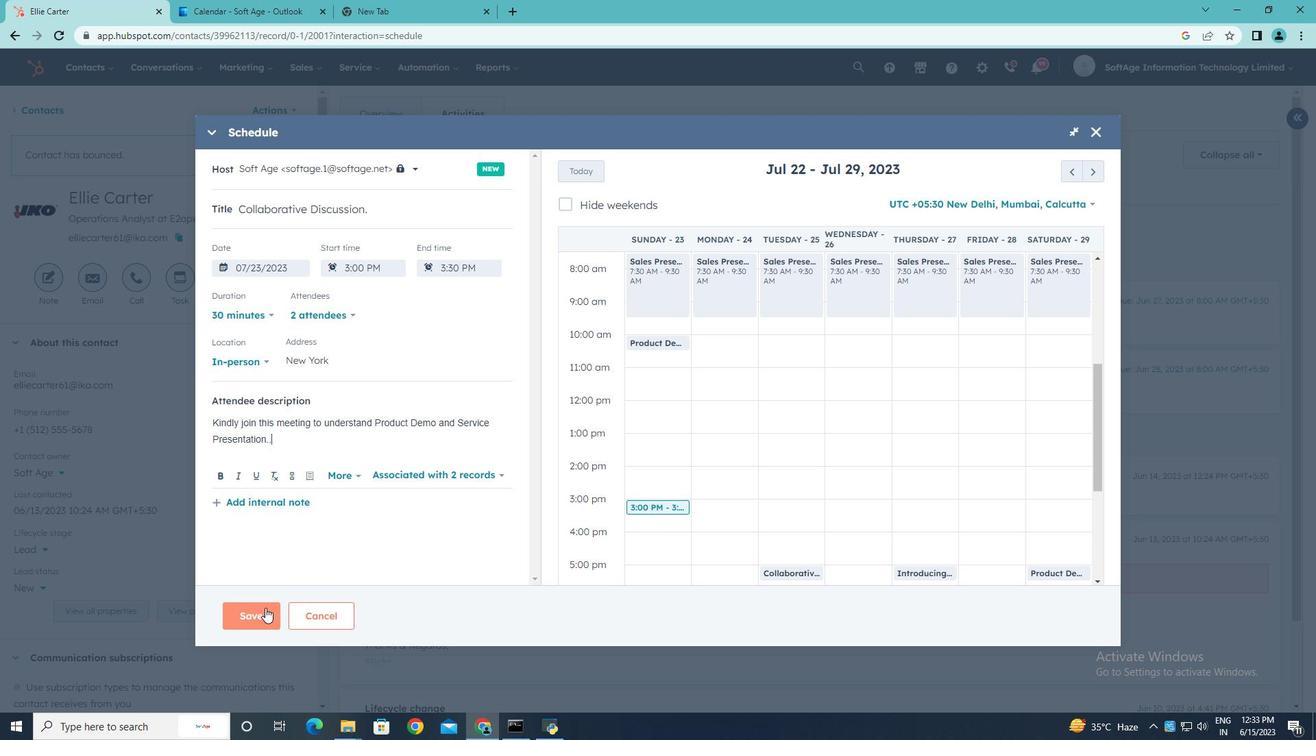 
